 Task: Look for space in Amos, Canada from 1st August, 2023 to 5th August, 2023 for 3 adults, 1 child in price range Rs.13000 to Rs.20000. Place can be entire place with 2 bedrooms having 3 beds and 2 bathrooms. Property type can be house, flat, guest house. Booking option can be shelf check-in. Required host language is English.
Action: Mouse moved to (396, 88)
Screenshot: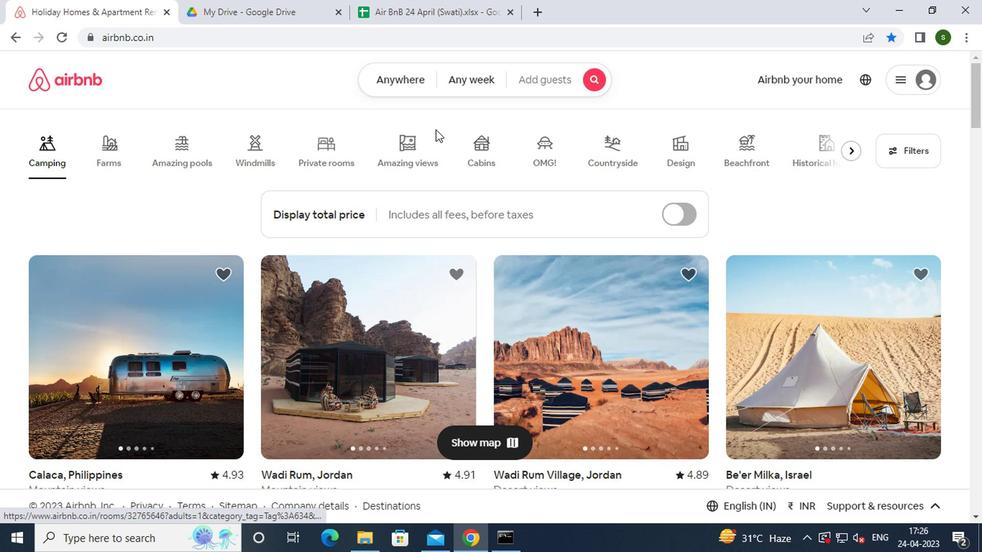 
Action: Mouse pressed left at (396, 88)
Screenshot: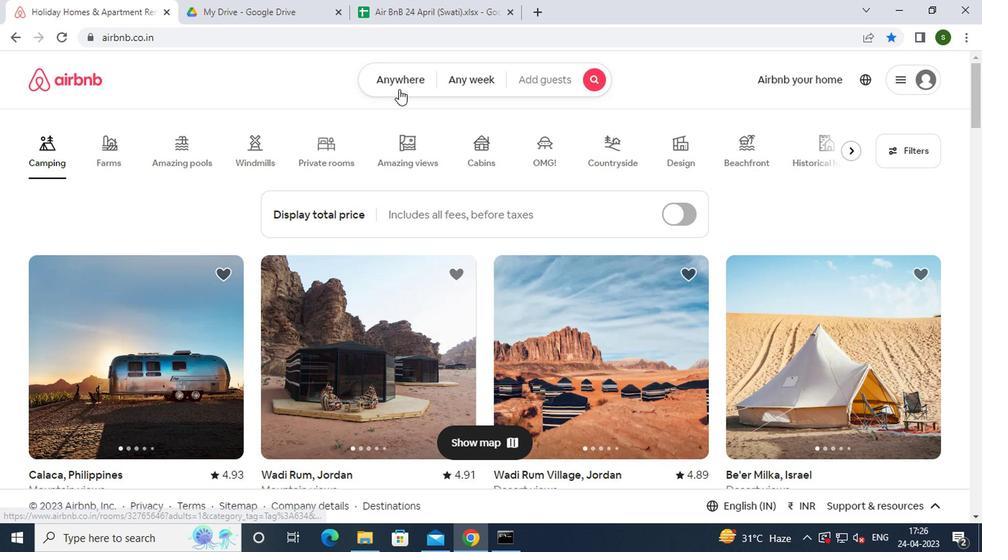 
Action: Mouse moved to (286, 134)
Screenshot: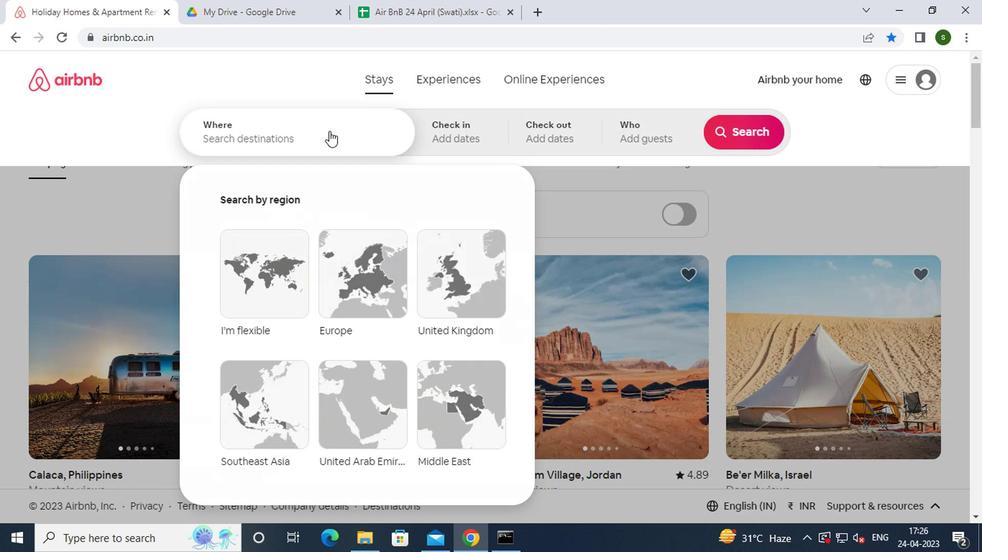 
Action: Mouse pressed left at (286, 134)
Screenshot: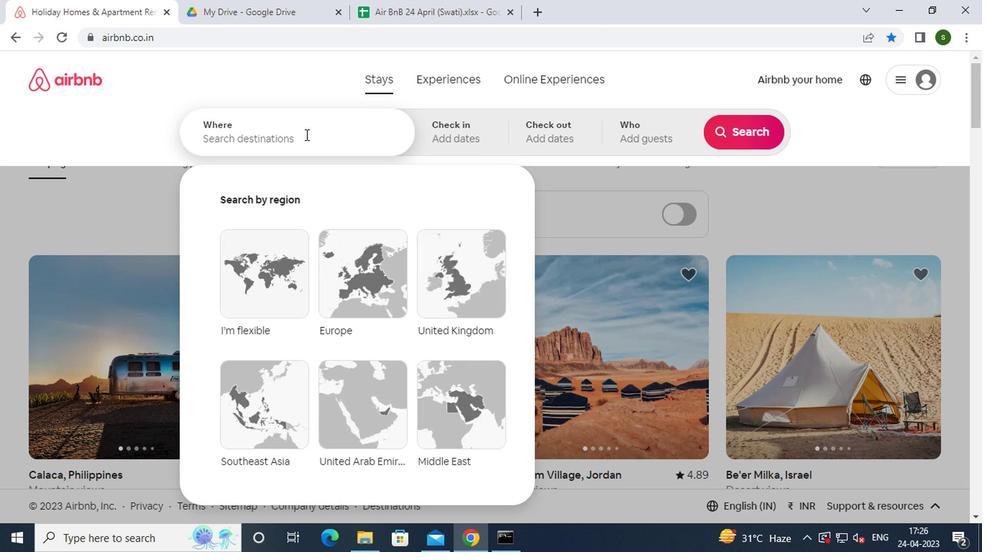 
Action: Key pressed a<Key.caps_lock>mos,<Key.space><Key.caps_lock>c<Key.caps_lock>anada<Key.enter>
Screenshot: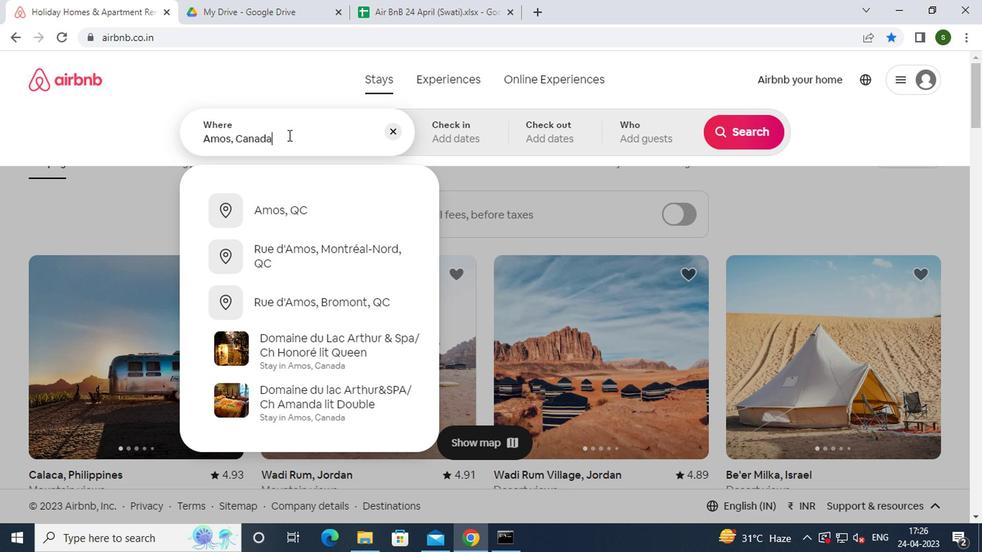 
Action: Mouse moved to (723, 246)
Screenshot: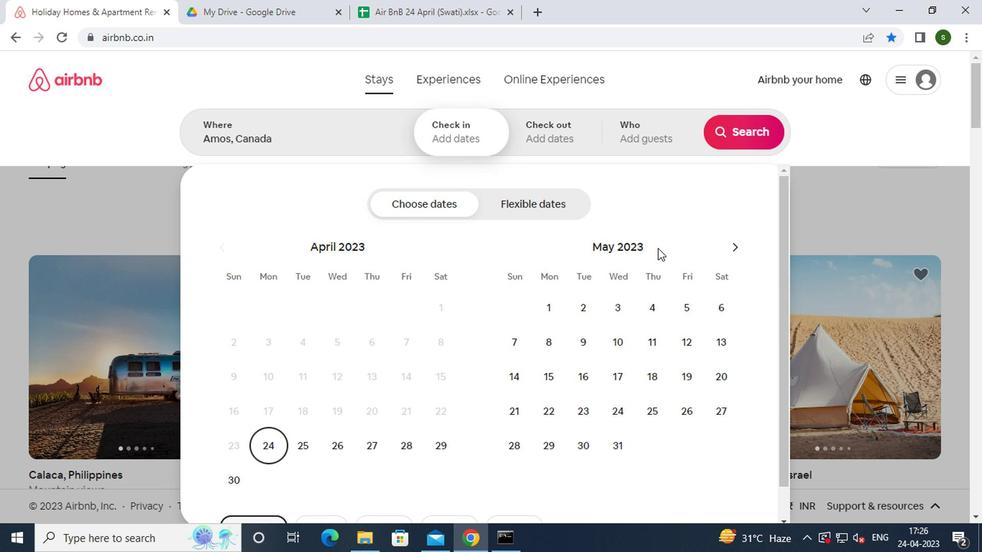 
Action: Mouse pressed left at (723, 246)
Screenshot: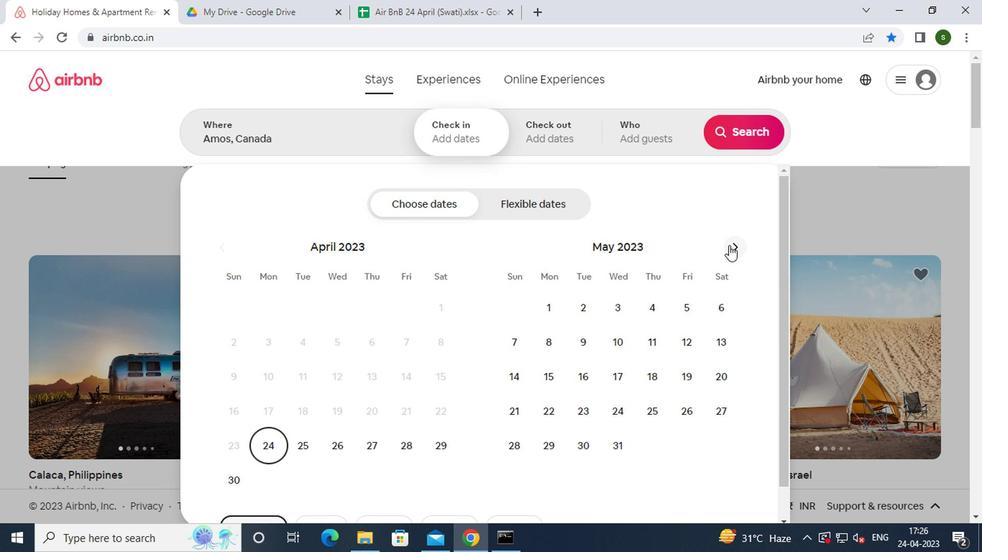 
Action: Mouse pressed left at (723, 246)
Screenshot: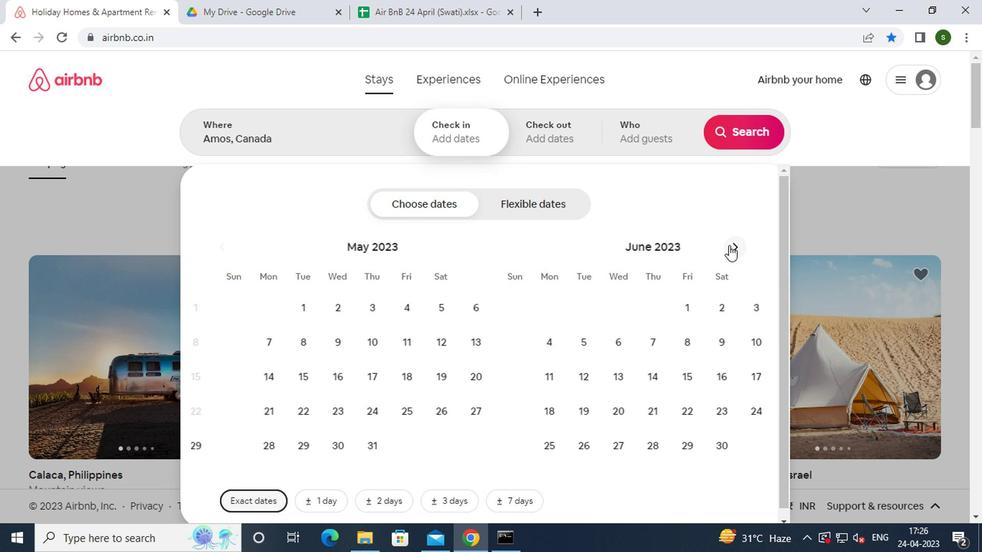 
Action: Mouse pressed left at (723, 246)
Screenshot: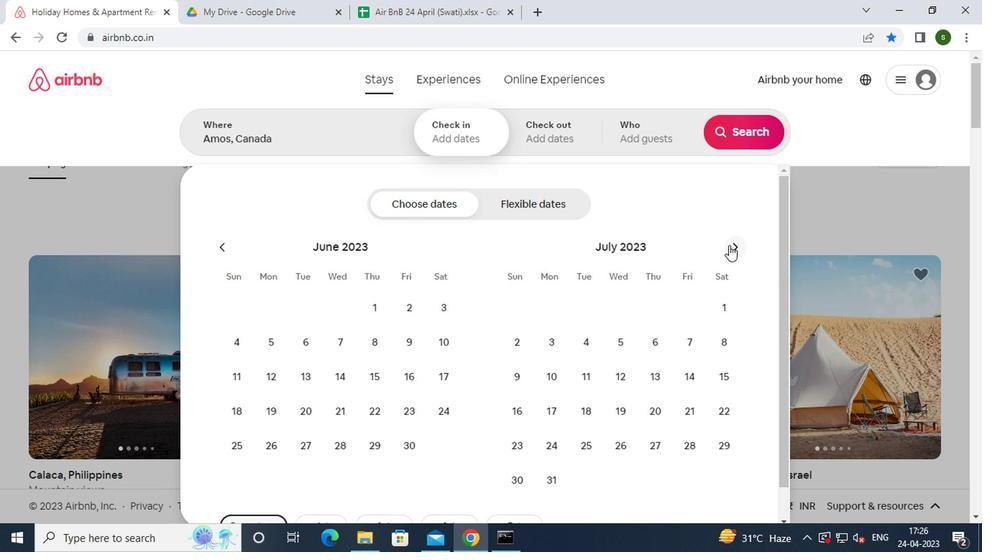 
Action: Mouse moved to (585, 315)
Screenshot: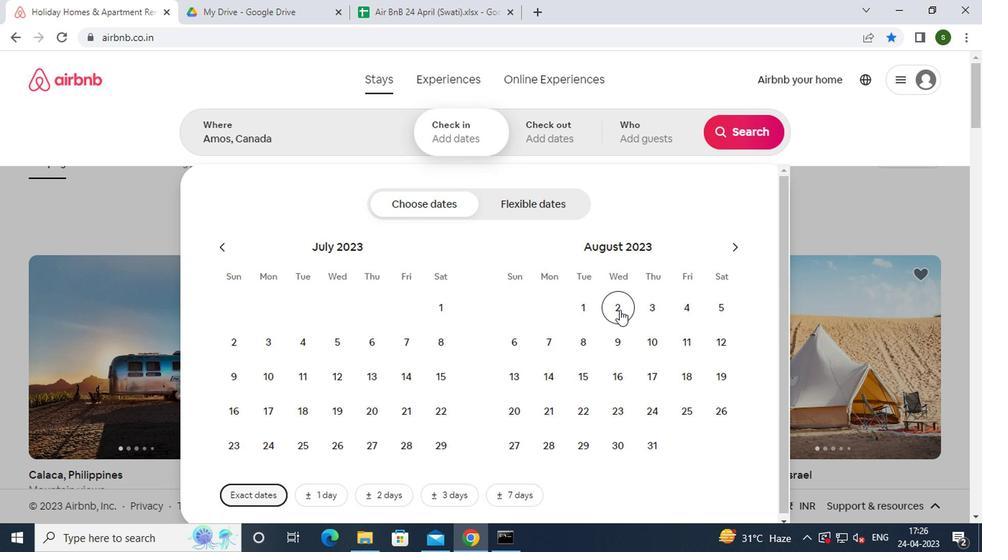 
Action: Mouse pressed left at (585, 315)
Screenshot: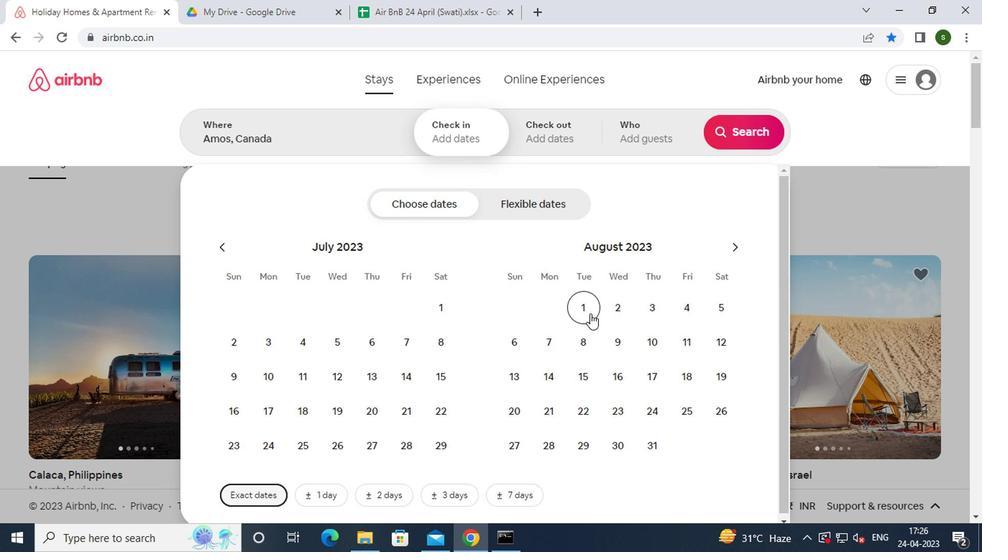 
Action: Mouse moved to (713, 317)
Screenshot: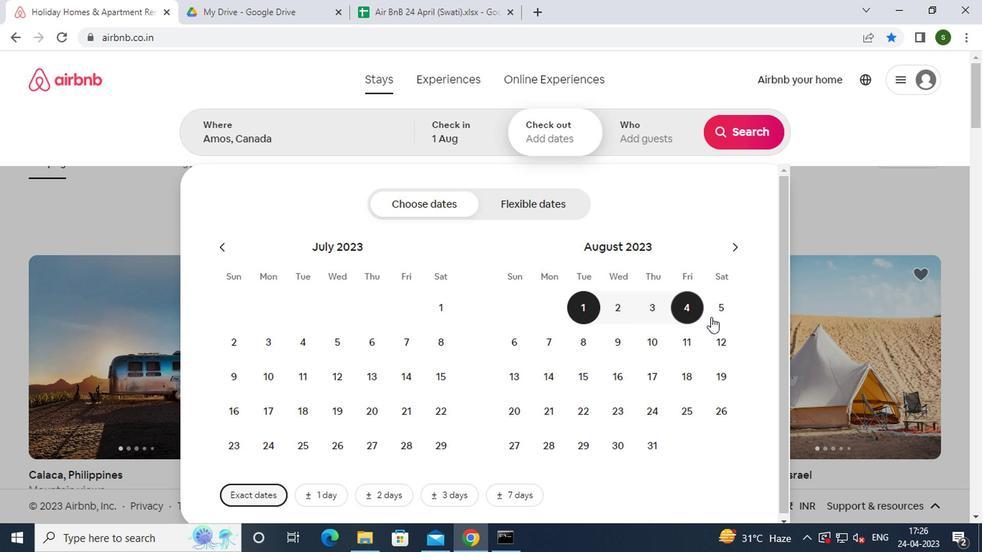 
Action: Mouse pressed left at (713, 317)
Screenshot: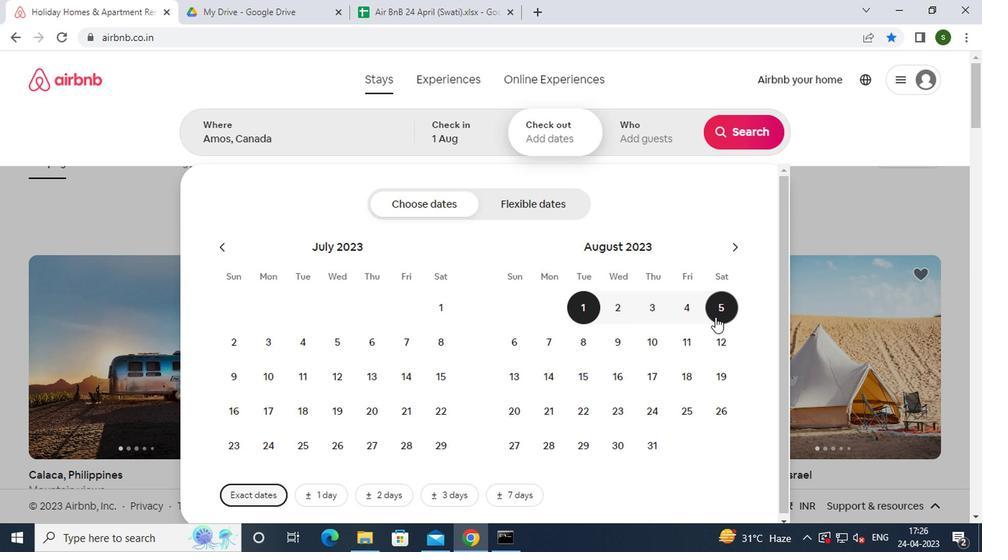 
Action: Mouse moved to (657, 126)
Screenshot: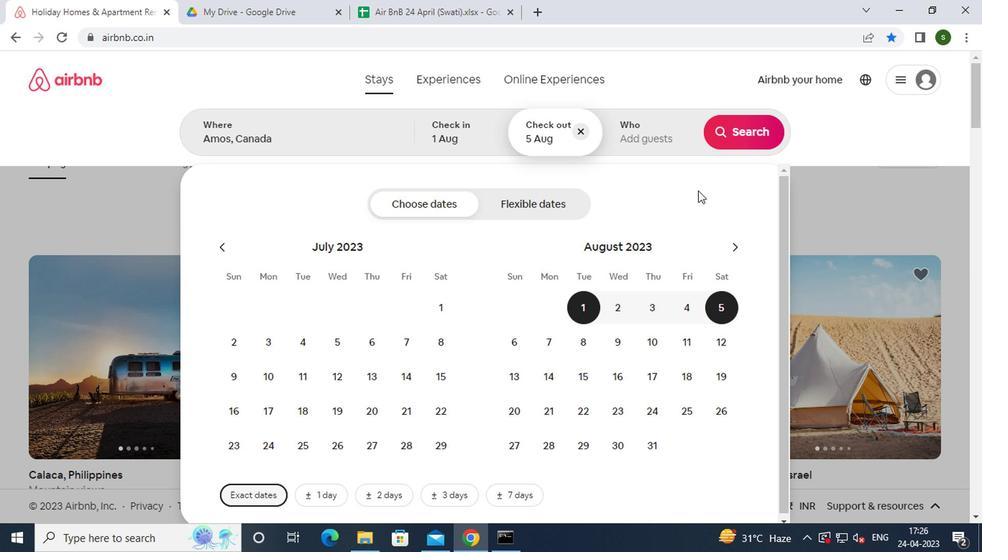 
Action: Mouse pressed left at (657, 126)
Screenshot: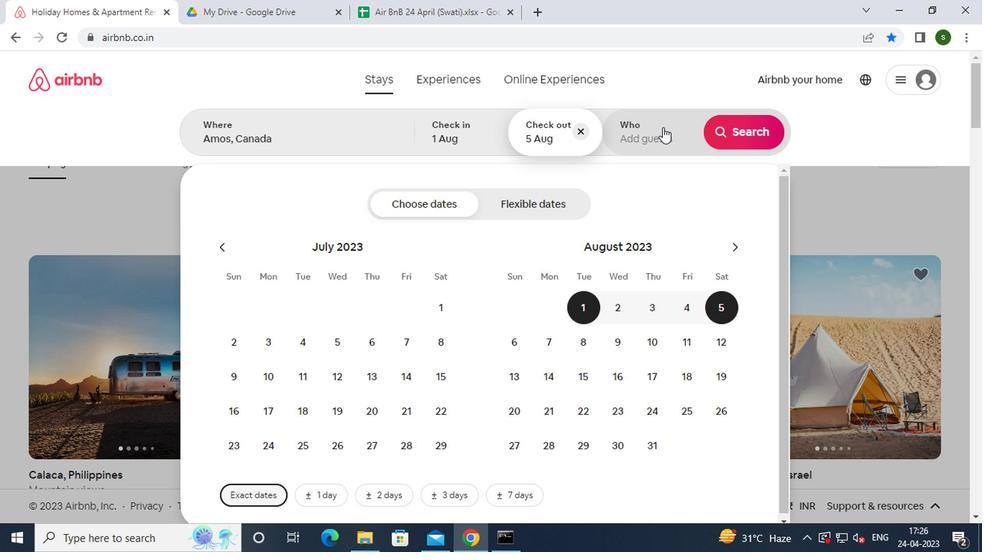 
Action: Mouse moved to (746, 204)
Screenshot: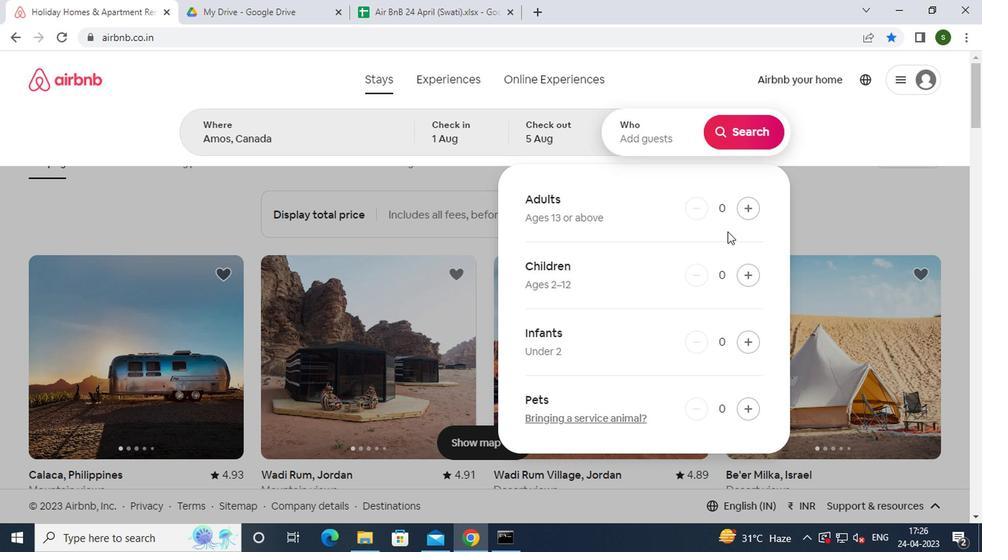 
Action: Mouse pressed left at (746, 204)
Screenshot: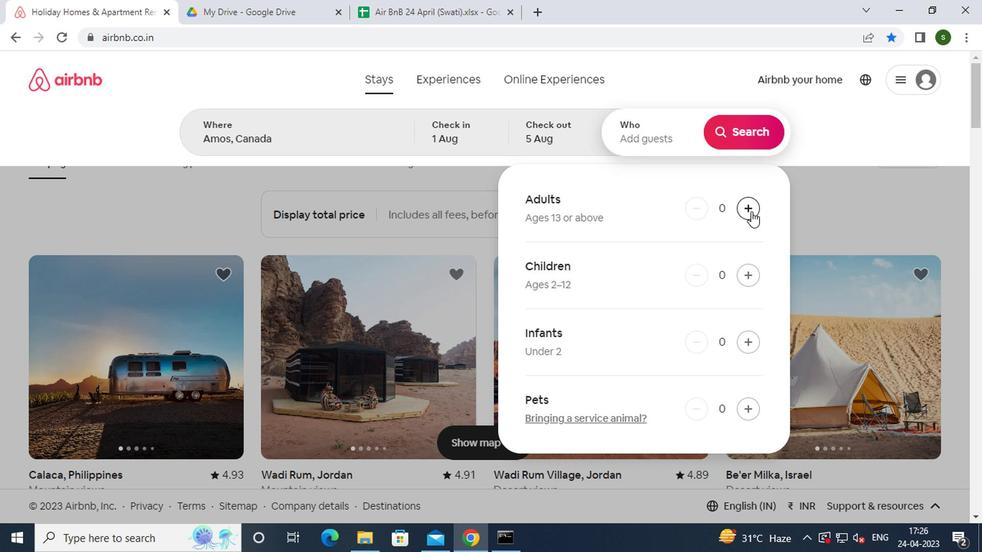 
Action: Mouse pressed left at (746, 204)
Screenshot: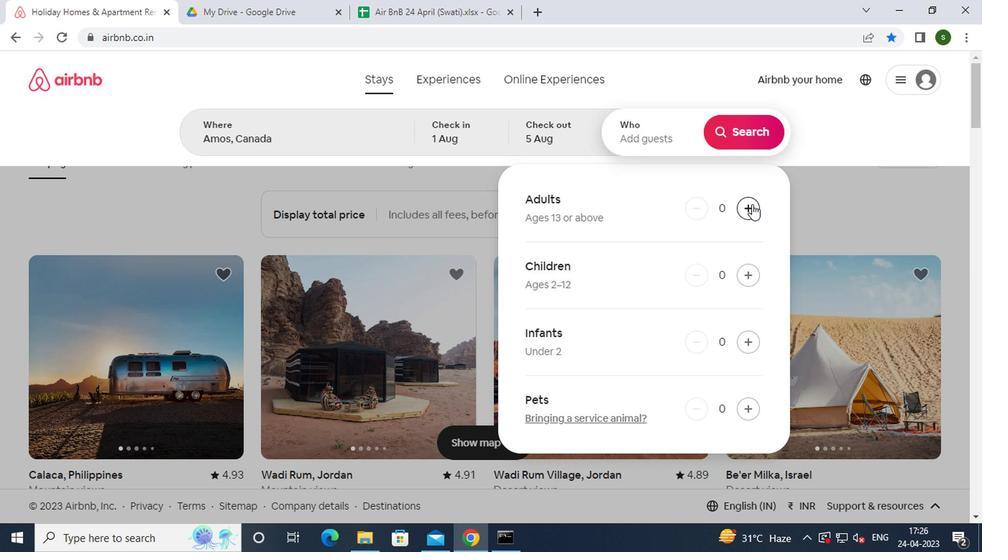 
Action: Mouse pressed left at (746, 204)
Screenshot: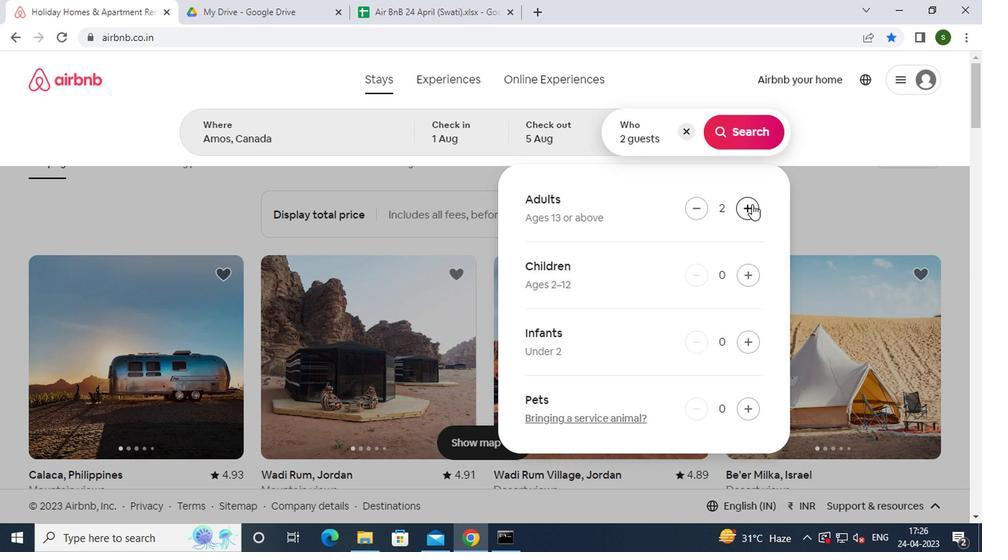 
Action: Mouse moved to (741, 277)
Screenshot: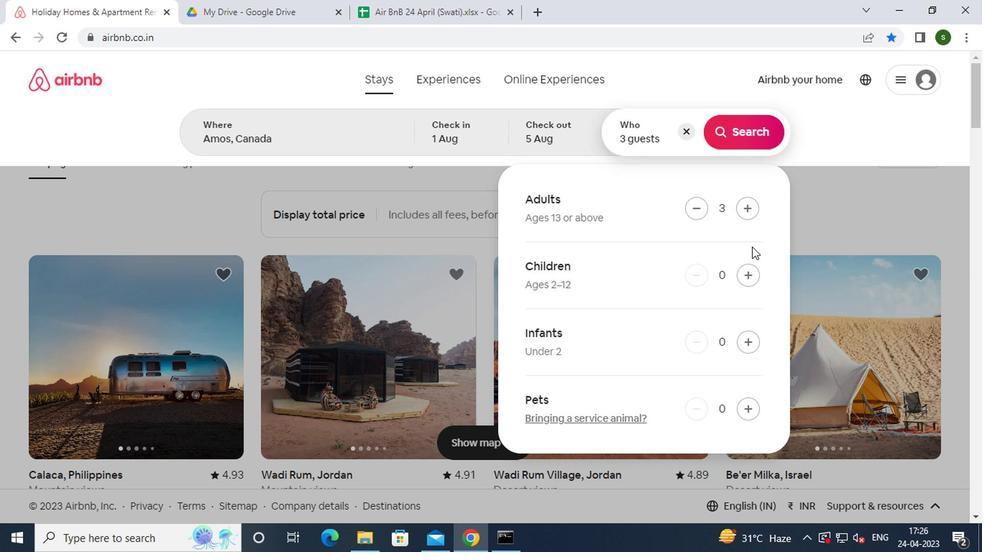 
Action: Mouse pressed left at (741, 277)
Screenshot: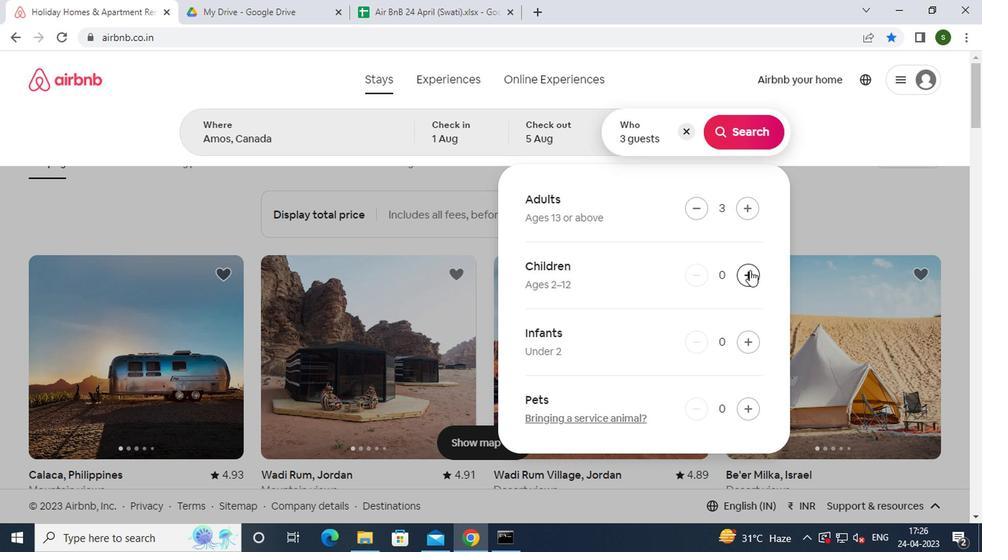 
Action: Mouse moved to (744, 138)
Screenshot: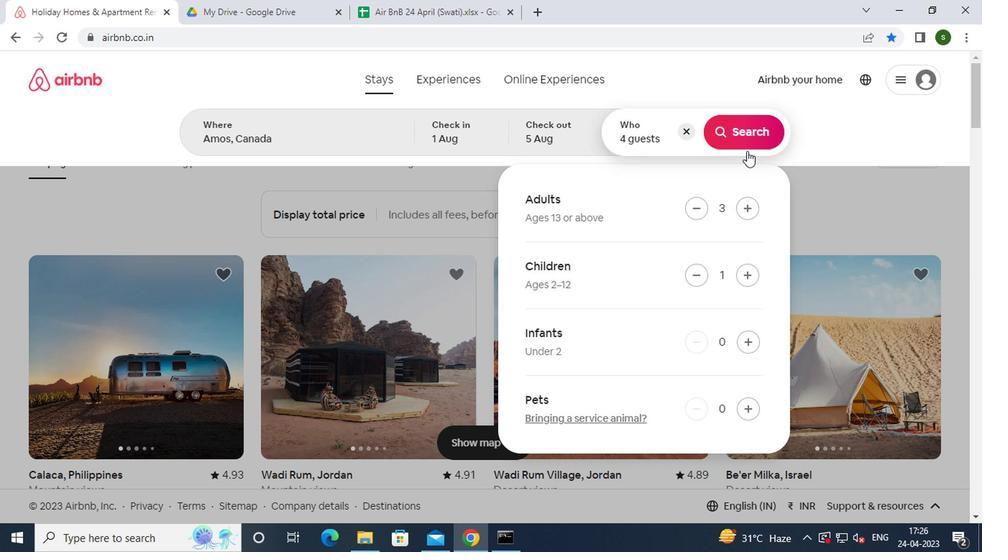 
Action: Mouse pressed left at (744, 138)
Screenshot: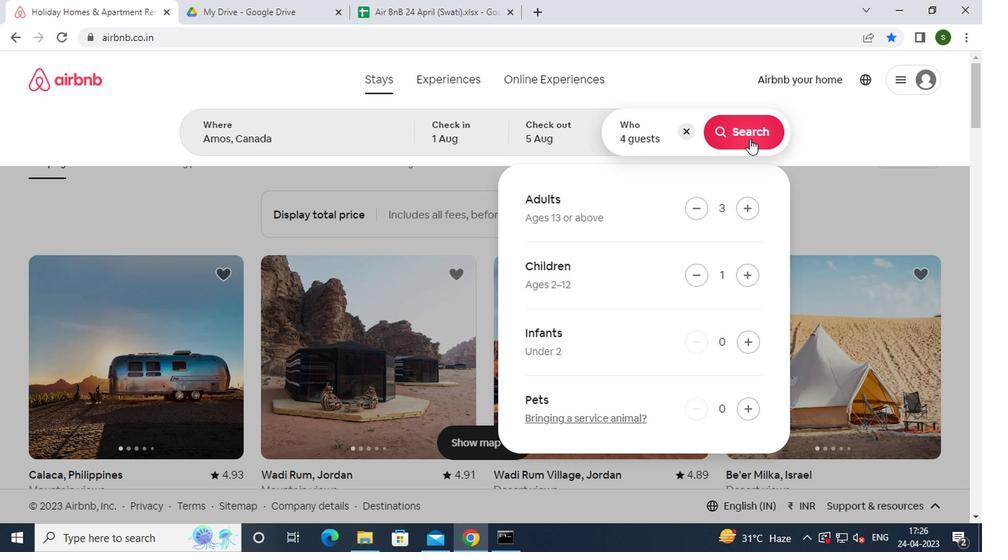 
Action: Mouse moved to (916, 132)
Screenshot: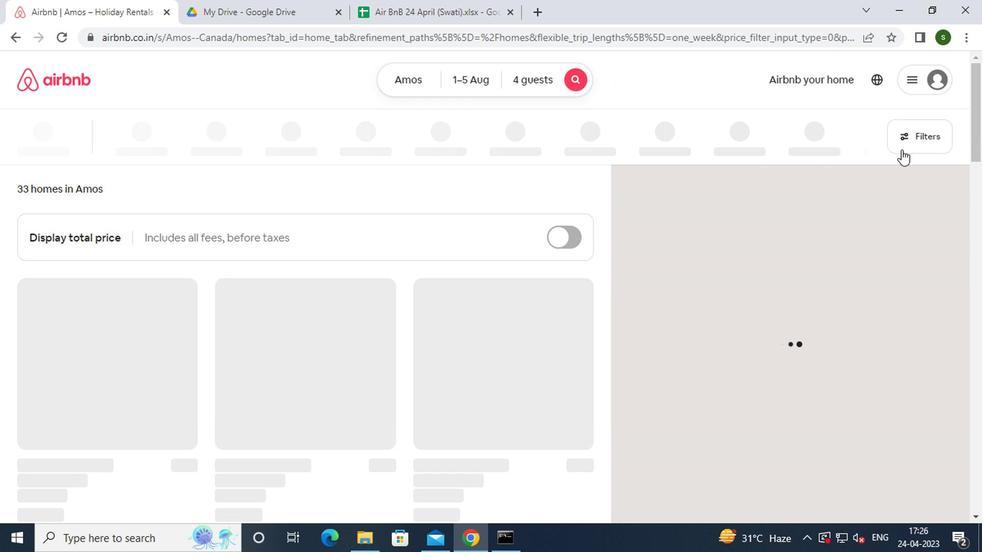 
Action: Mouse pressed left at (916, 132)
Screenshot: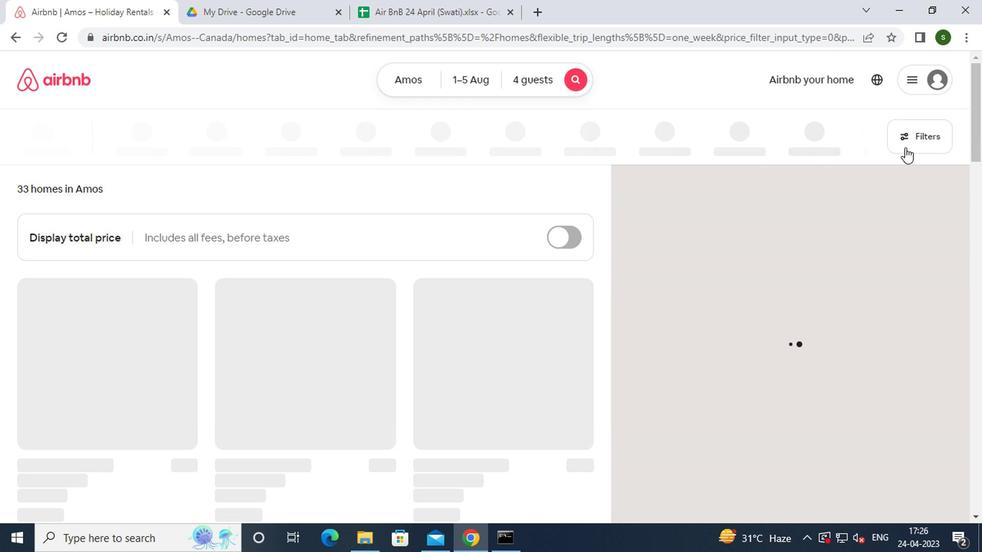 
Action: Mouse moved to (387, 315)
Screenshot: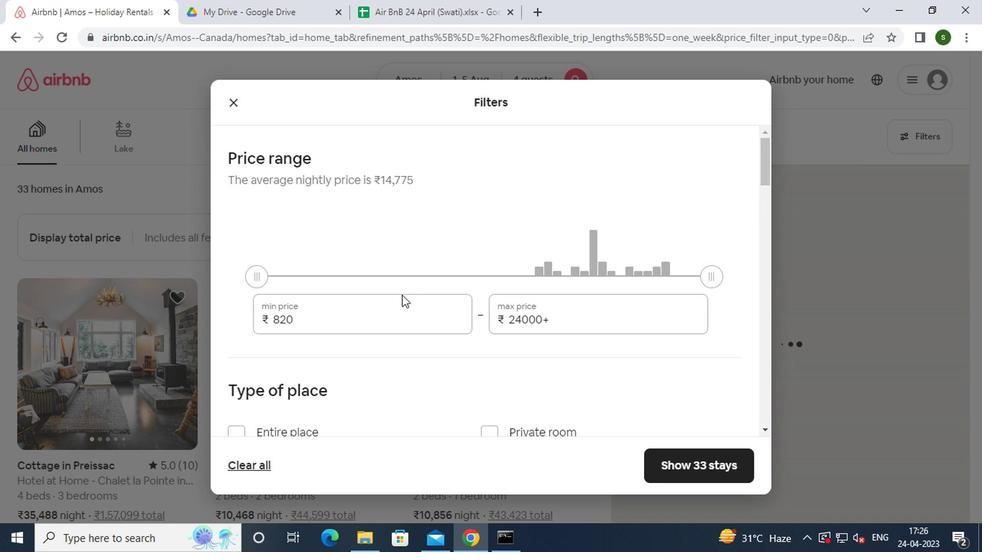 
Action: Mouse pressed left at (387, 315)
Screenshot: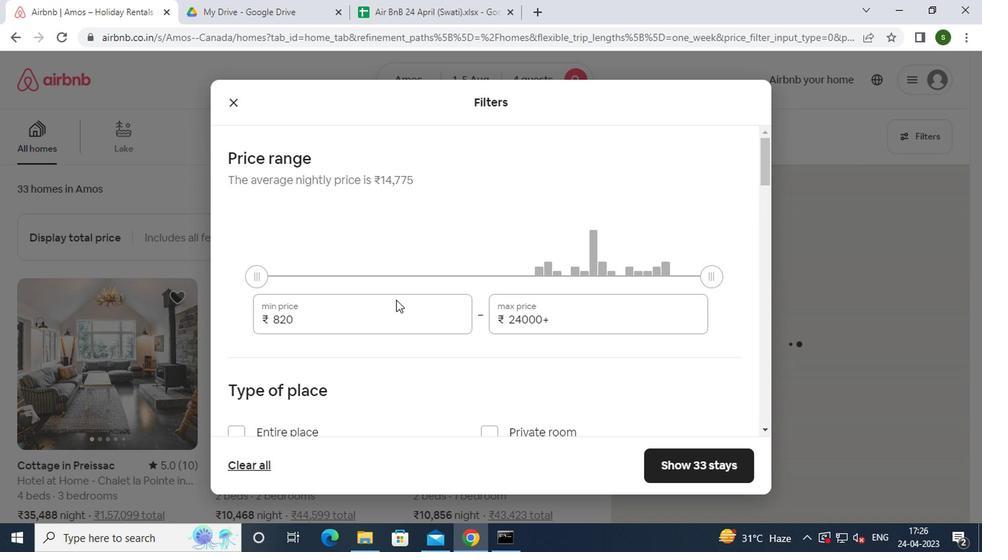 
Action: Key pressed <Key.backspace><Key.backspace><Key.backspace><Key.backspace><Key.backspace><Key.backspace><Key.backspace>13000
Screenshot: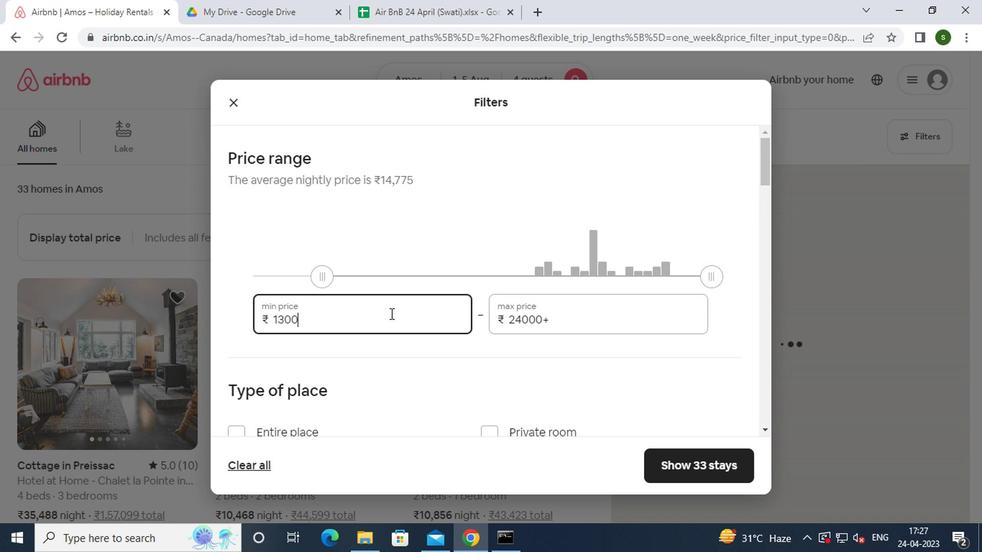 
Action: Mouse moved to (551, 326)
Screenshot: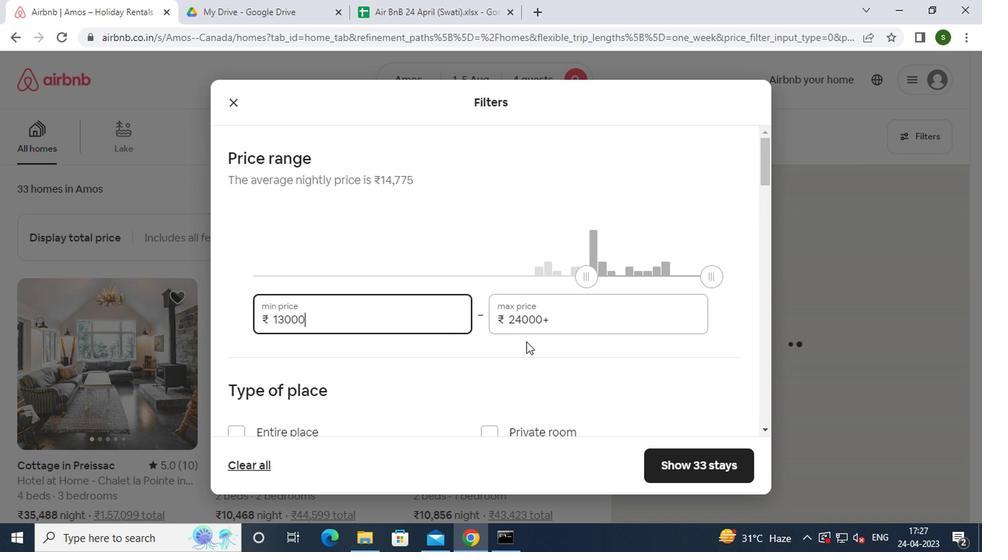 
Action: Mouse pressed left at (551, 326)
Screenshot: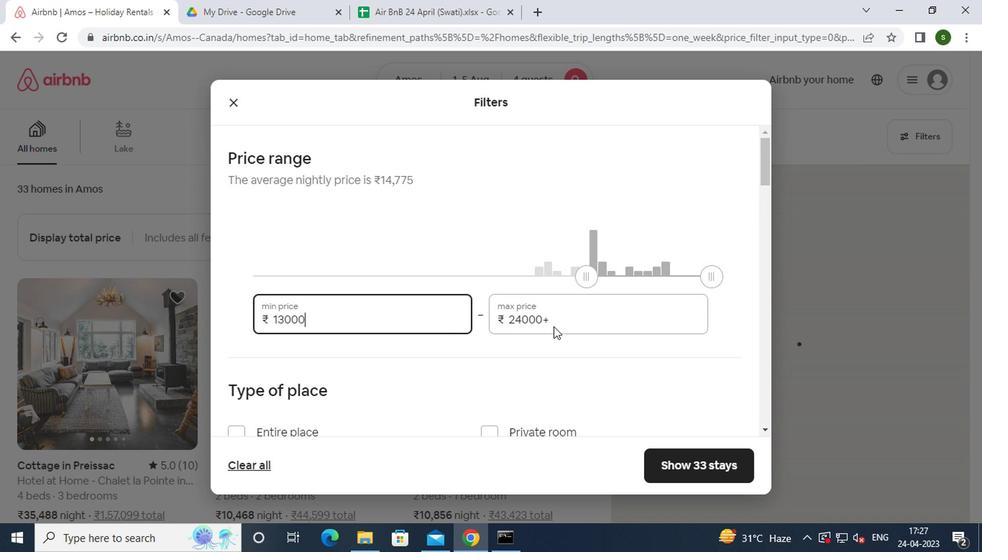 
Action: Mouse moved to (552, 325)
Screenshot: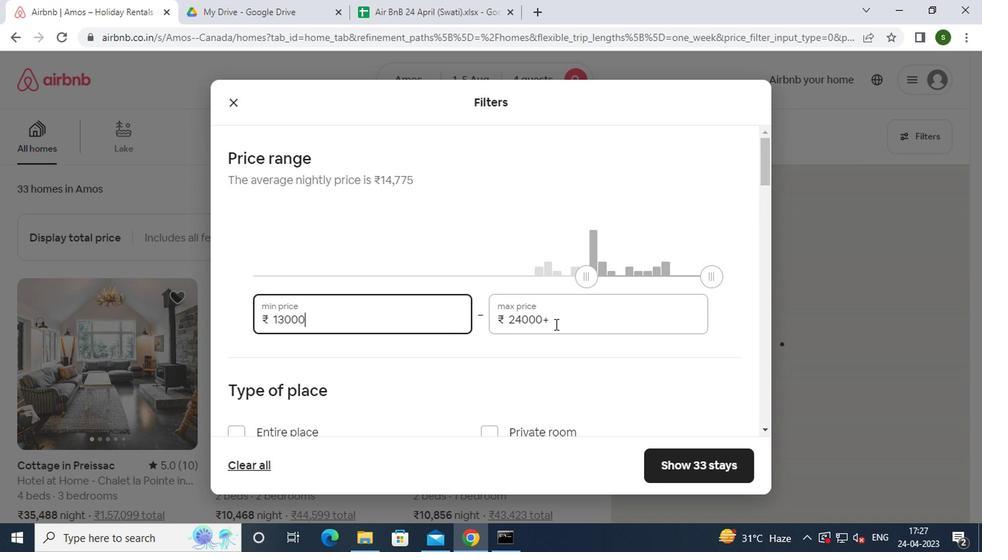 
Action: Key pressed <Key.backspace><Key.backspace><Key.backspace><Key.backspace><Key.backspace><Key.backspace><Key.backspace><Key.backspace><Key.backspace><Key.backspace><Key.backspace><Key.backspace><Key.backspace><Key.backspace>20000
Screenshot: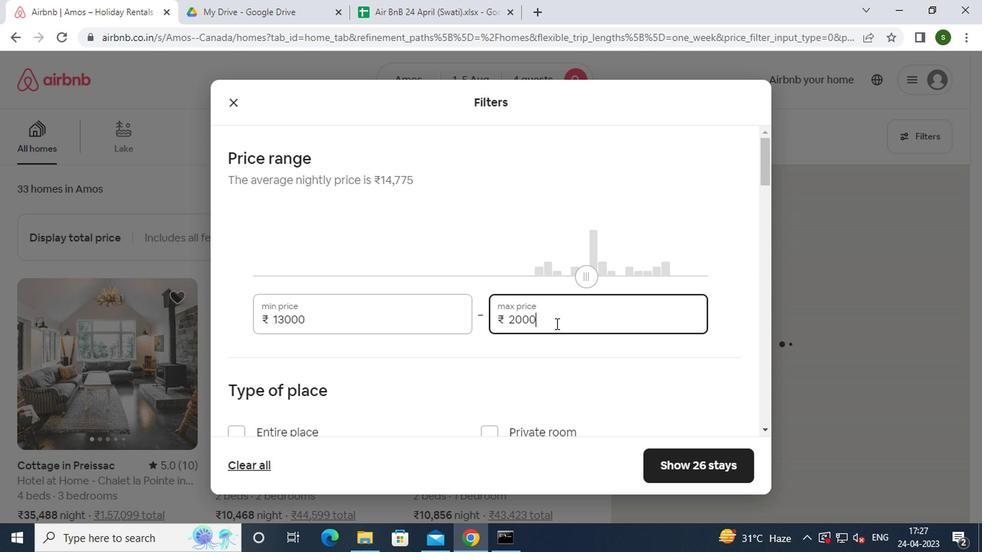 
Action: Mouse moved to (508, 341)
Screenshot: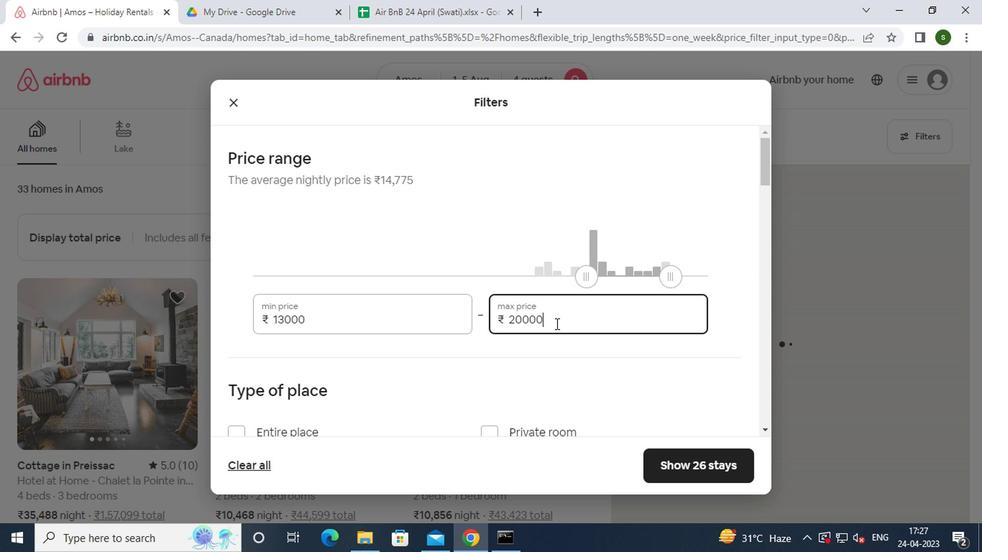 
Action: Mouse scrolled (508, 340) with delta (0, 0)
Screenshot: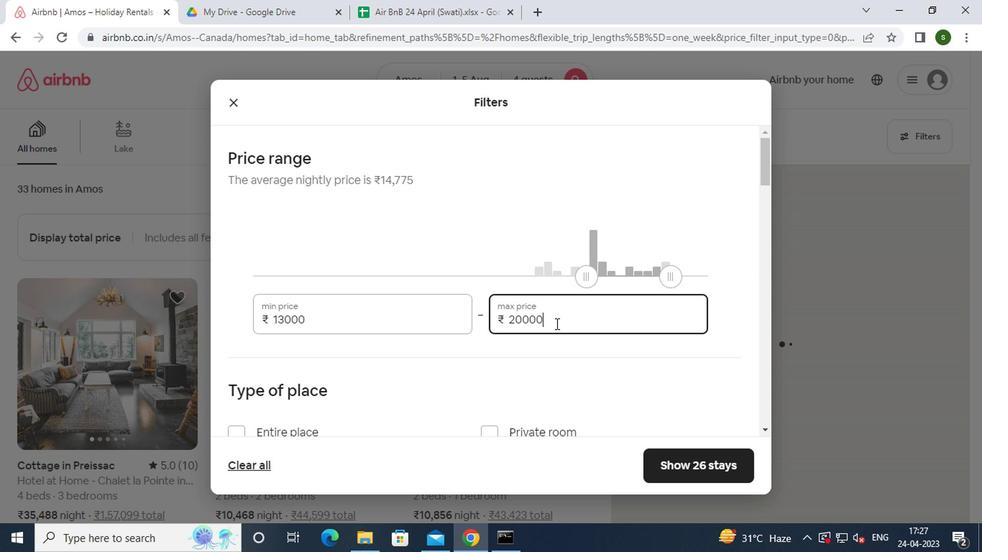 
Action: Mouse scrolled (508, 340) with delta (0, 0)
Screenshot: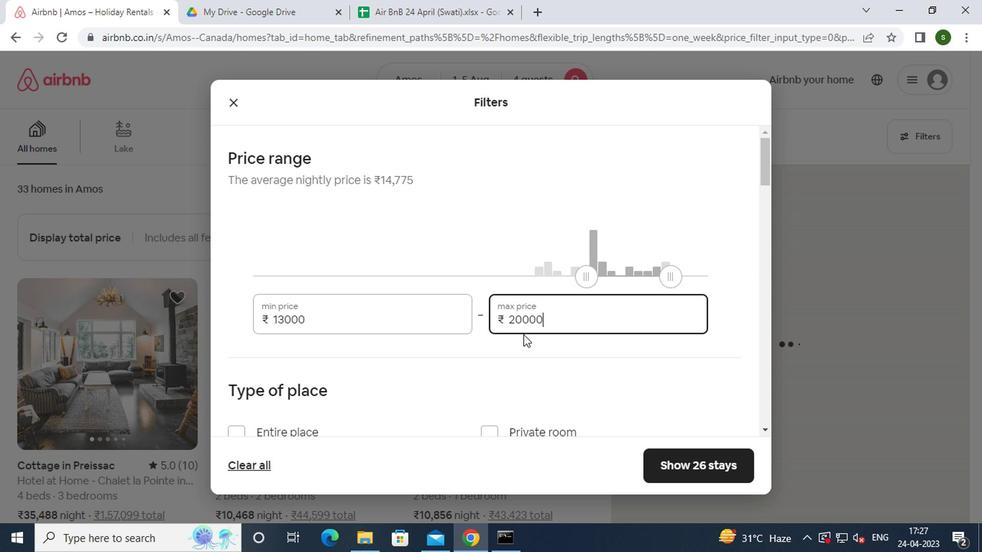 
Action: Mouse moved to (273, 299)
Screenshot: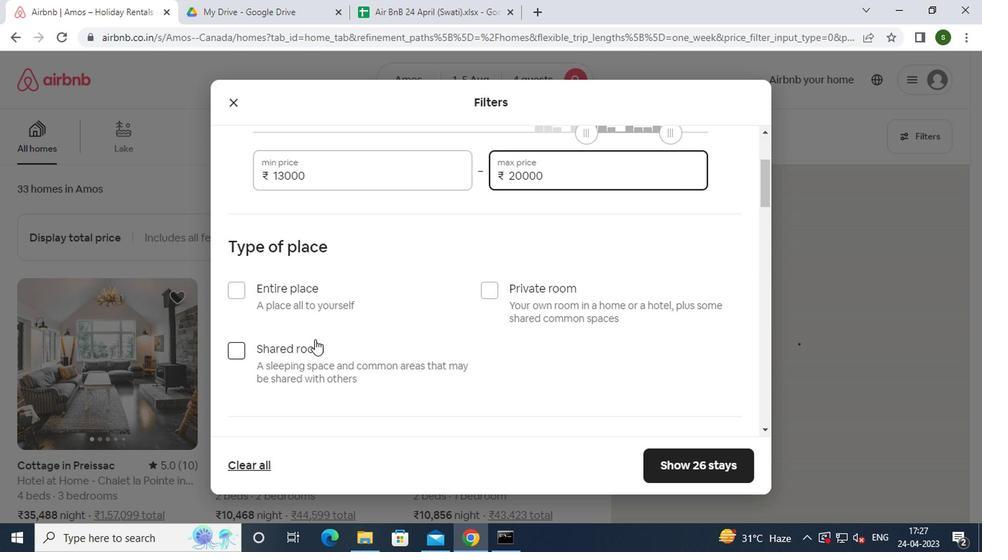 
Action: Mouse pressed left at (273, 299)
Screenshot: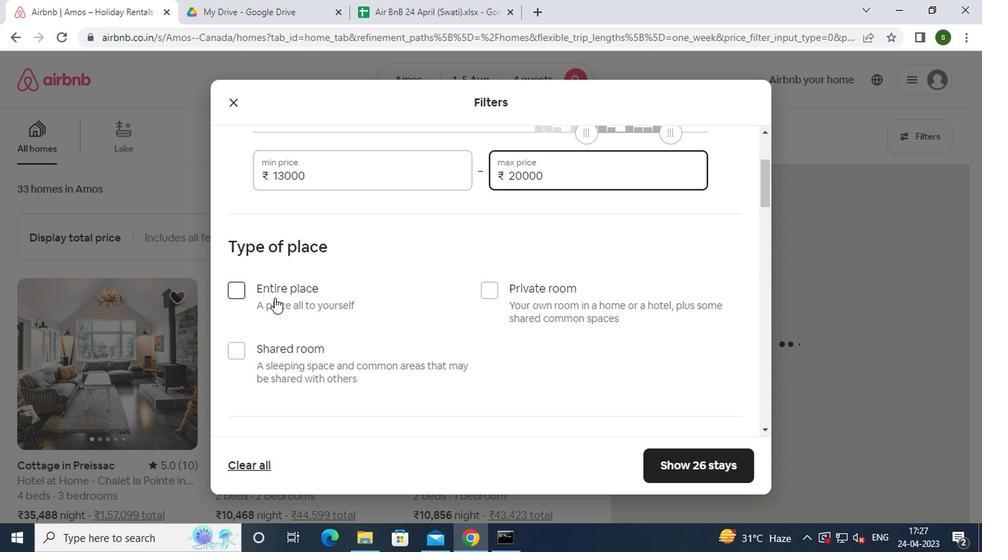 
Action: Mouse moved to (352, 298)
Screenshot: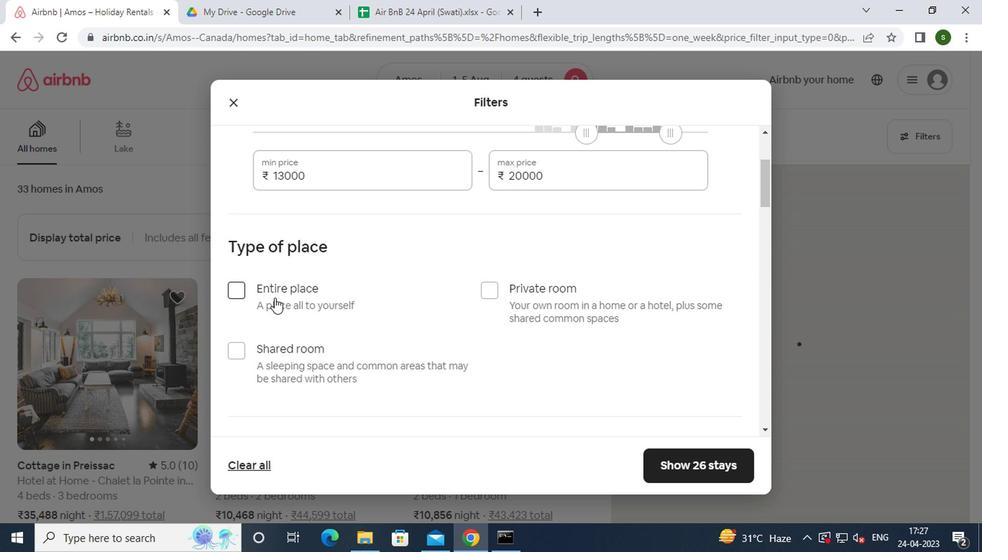 
Action: Mouse scrolled (352, 297) with delta (0, -1)
Screenshot: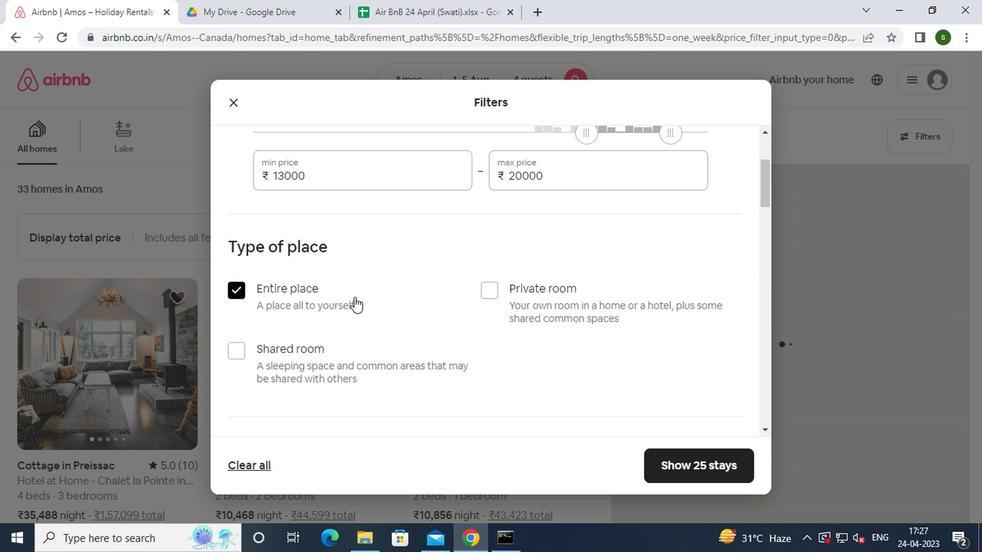 
Action: Mouse scrolled (352, 297) with delta (0, -1)
Screenshot: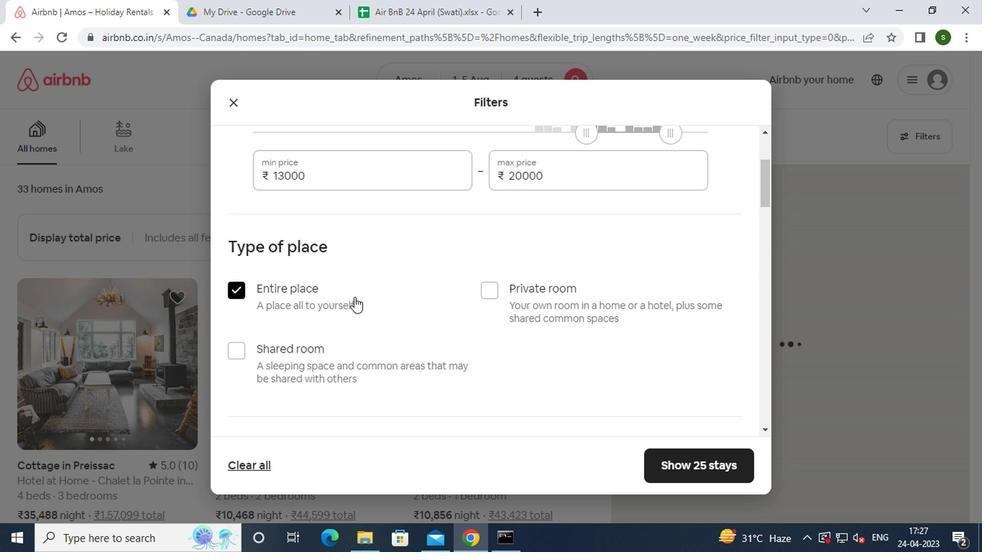 
Action: Mouse scrolled (352, 297) with delta (0, -1)
Screenshot: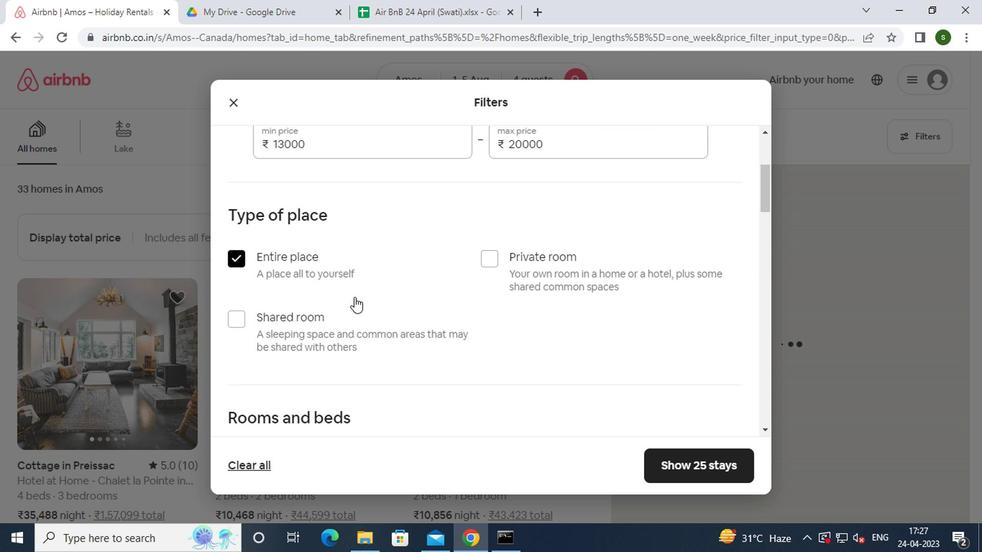 
Action: Mouse moved to (369, 305)
Screenshot: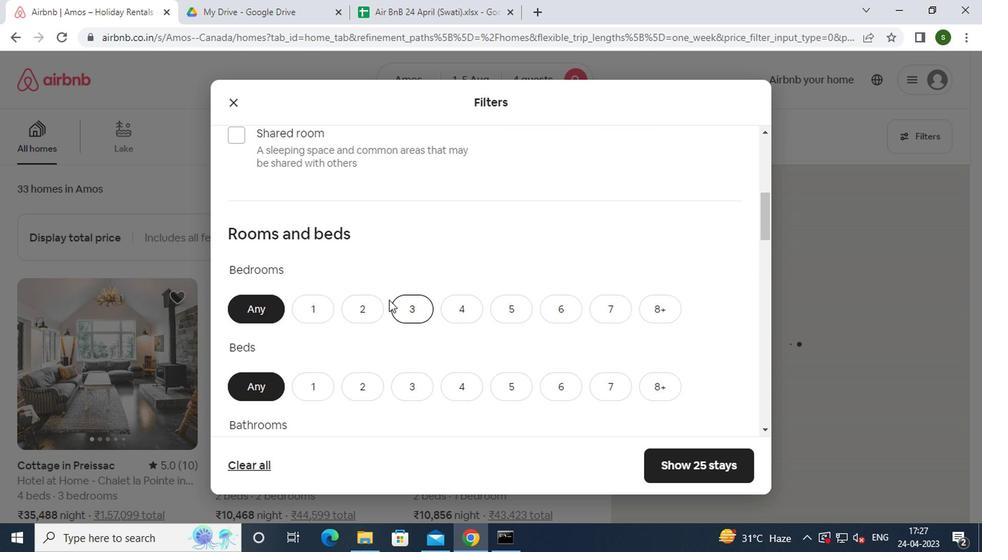 
Action: Mouse pressed left at (369, 305)
Screenshot: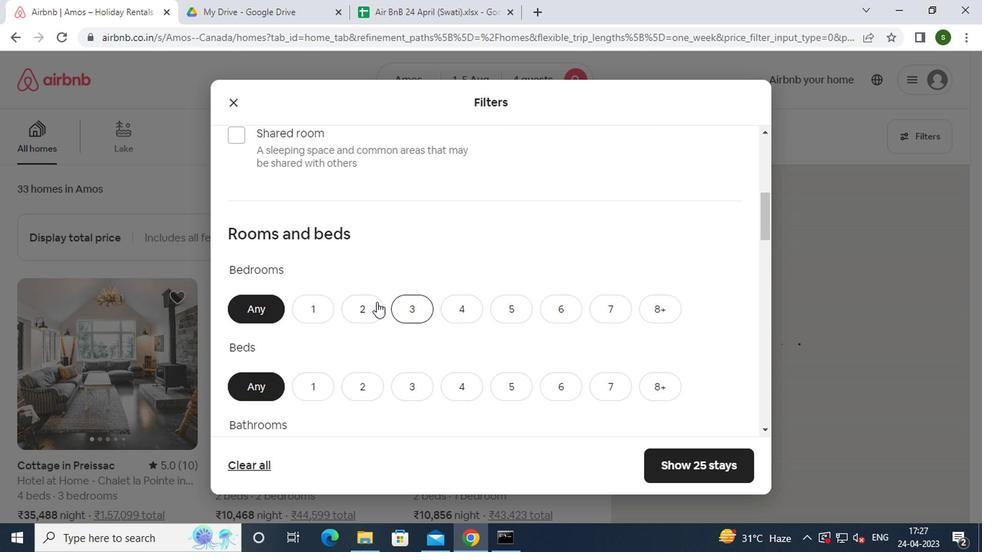 
Action: Mouse moved to (402, 389)
Screenshot: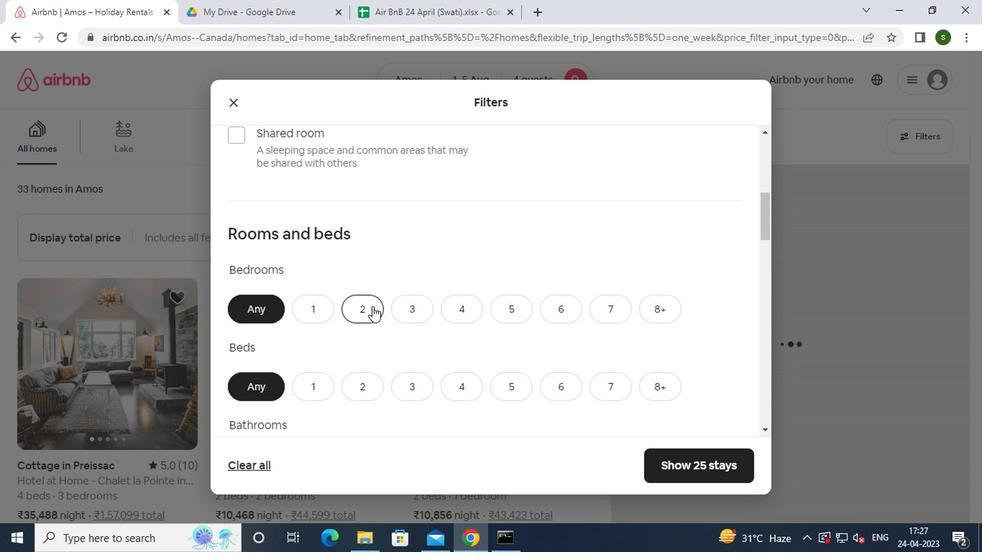 
Action: Mouse pressed left at (402, 389)
Screenshot: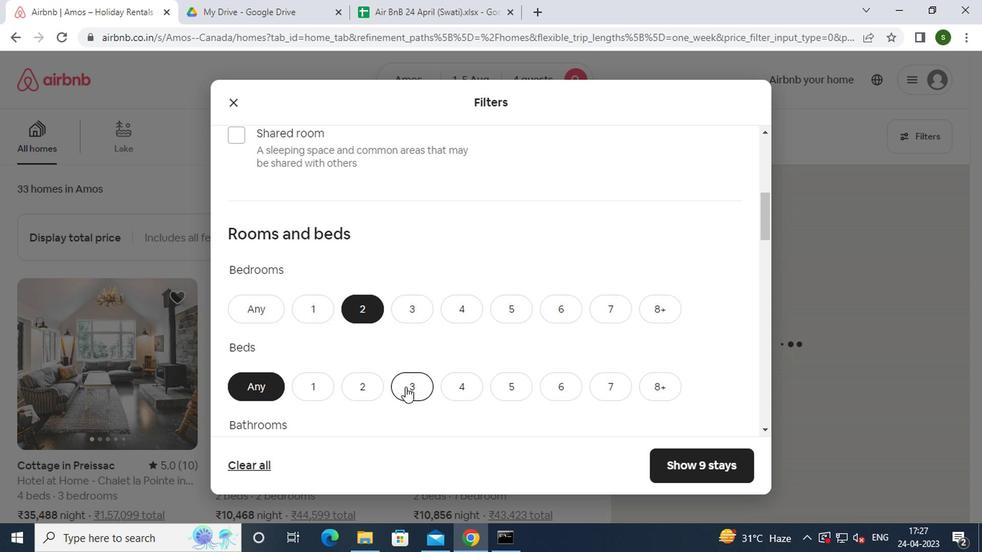 
Action: Mouse scrolled (402, 388) with delta (0, 0)
Screenshot: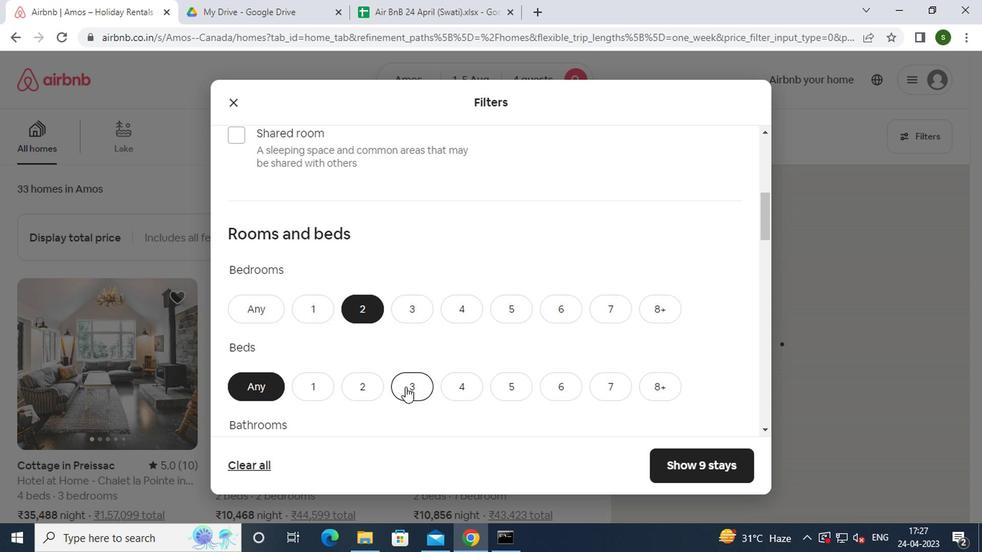 
Action: Mouse scrolled (402, 388) with delta (0, 0)
Screenshot: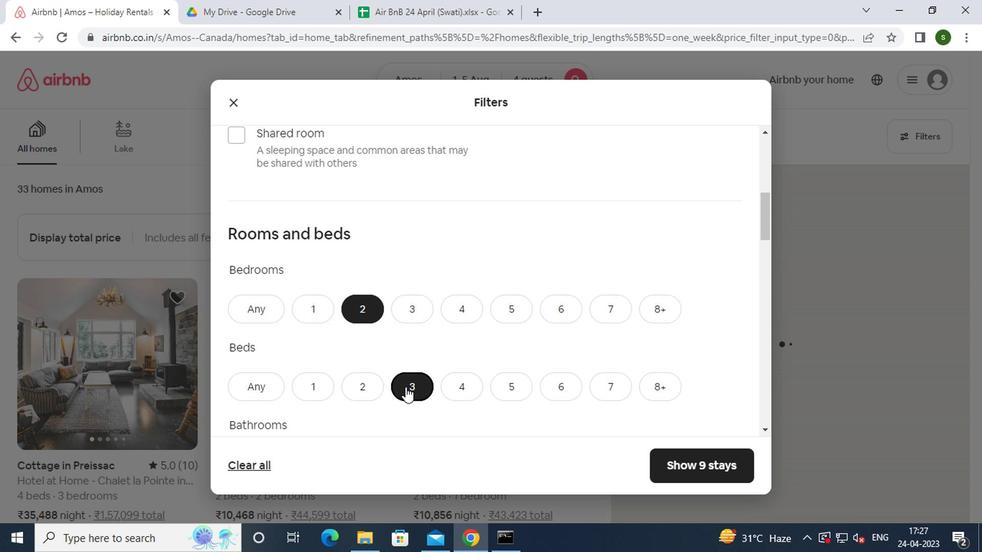 
Action: Mouse moved to (358, 323)
Screenshot: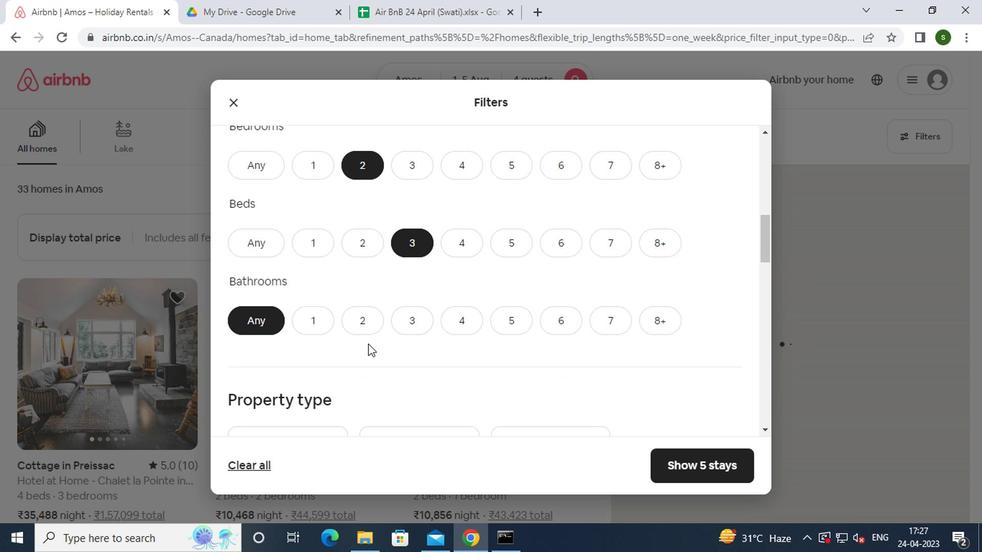 
Action: Mouse pressed left at (358, 323)
Screenshot: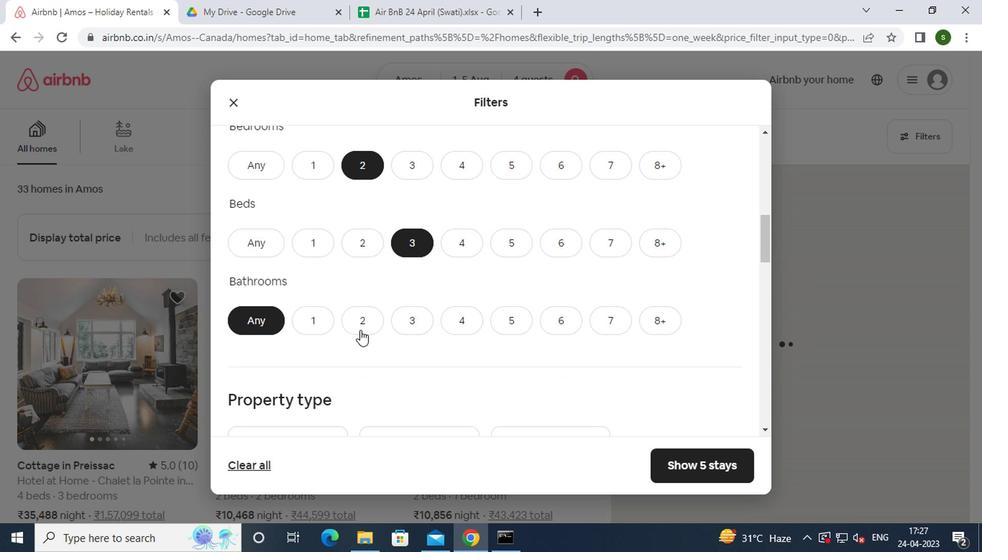 
Action: Mouse moved to (445, 299)
Screenshot: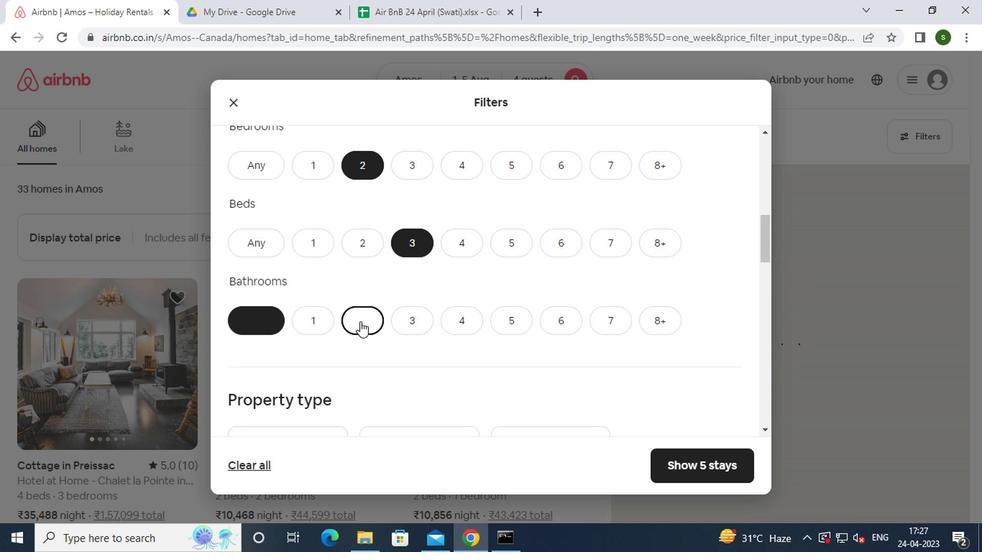 
Action: Mouse scrolled (445, 299) with delta (0, 0)
Screenshot: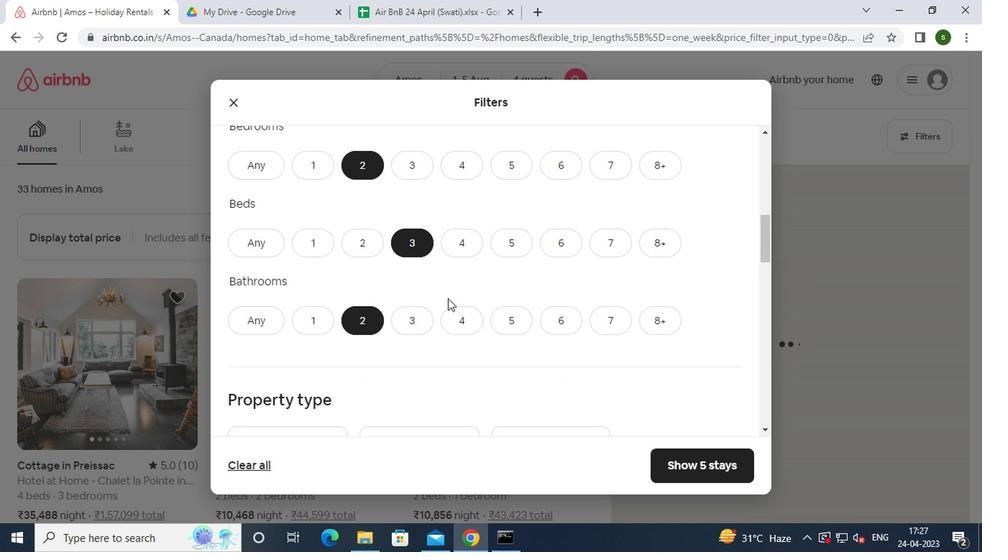 
Action: Mouse scrolled (445, 299) with delta (0, 0)
Screenshot: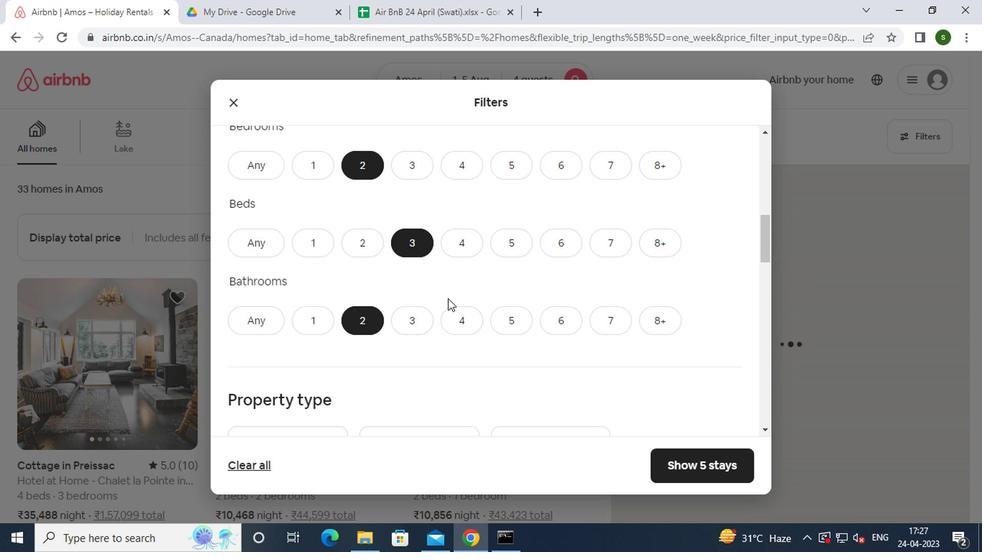 
Action: Mouse scrolled (445, 299) with delta (0, 0)
Screenshot: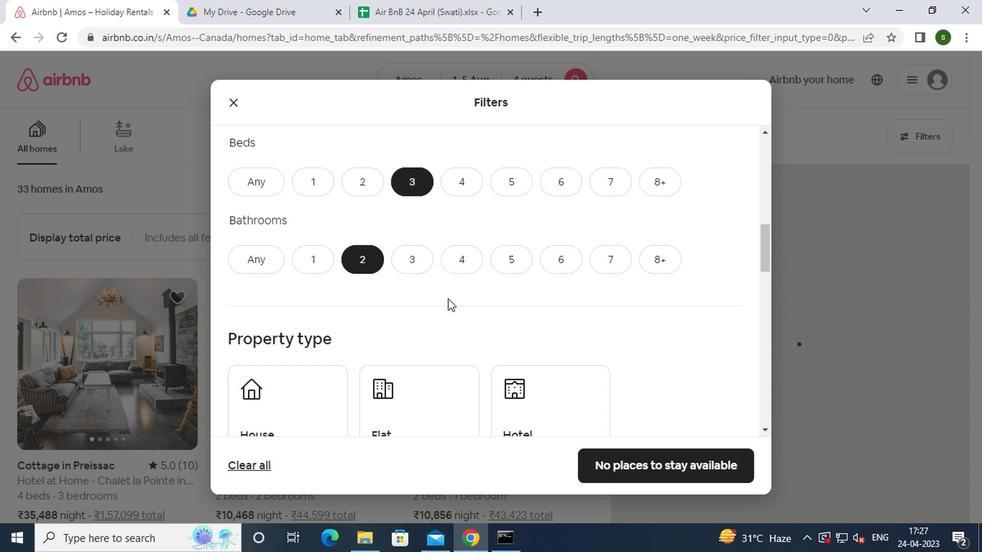 
Action: Mouse moved to (289, 261)
Screenshot: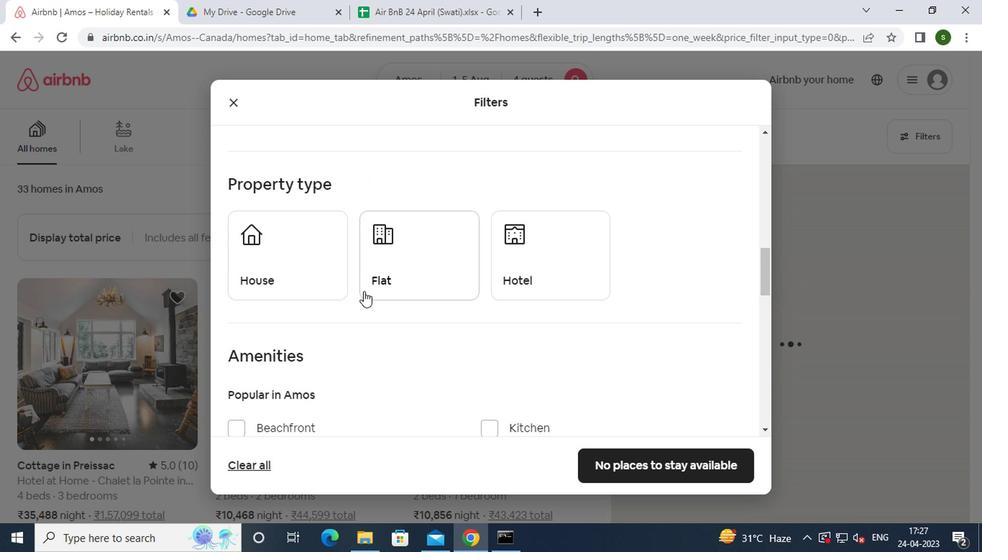 
Action: Mouse pressed left at (289, 261)
Screenshot: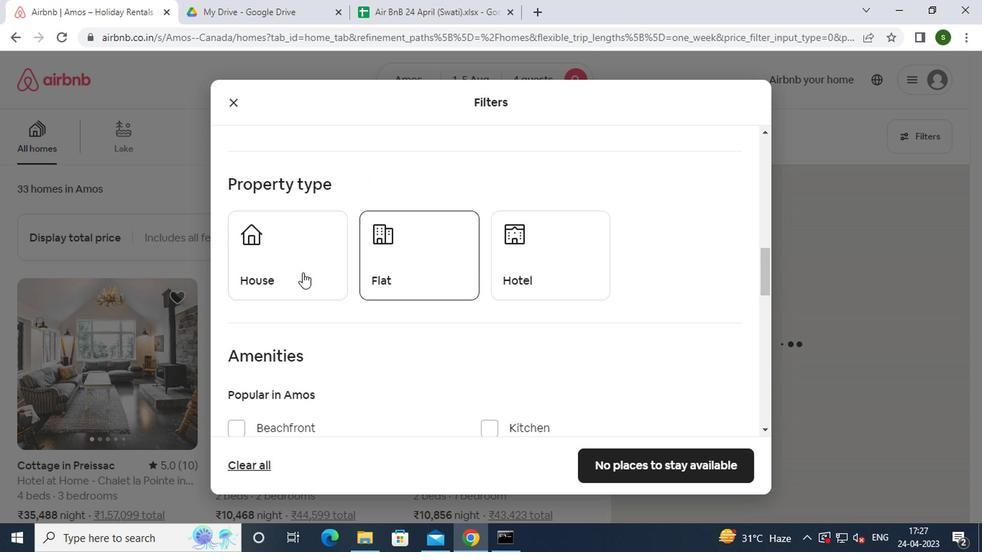 
Action: Mouse moved to (414, 275)
Screenshot: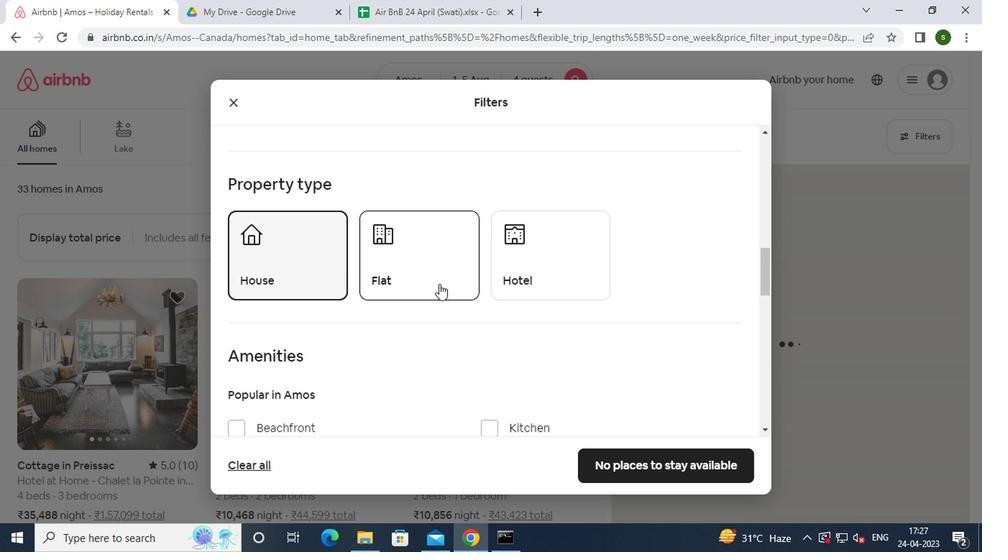 
Action: Mouse pressed left at (414, 275)
Screenshot: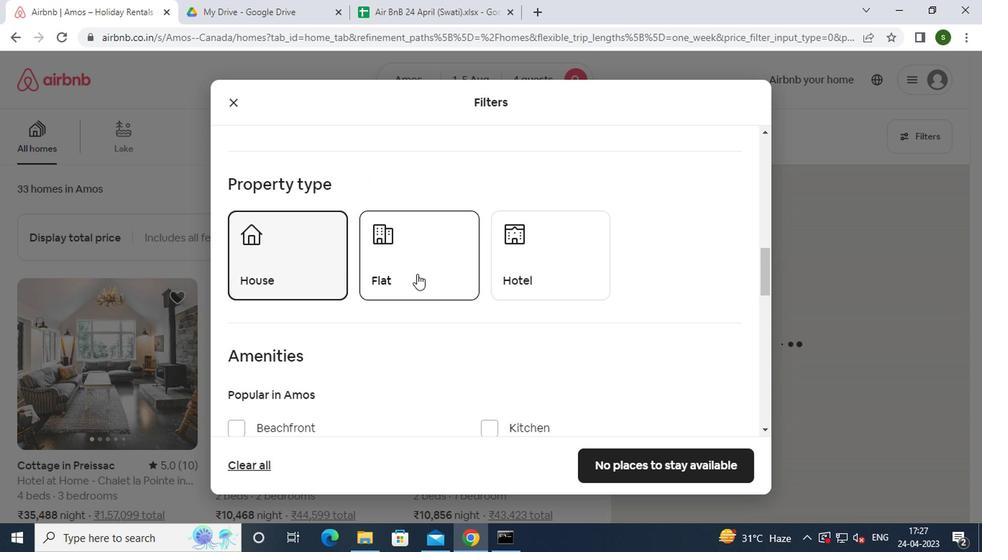 
Action: Mouse moved to (487, 262)
Screenshot: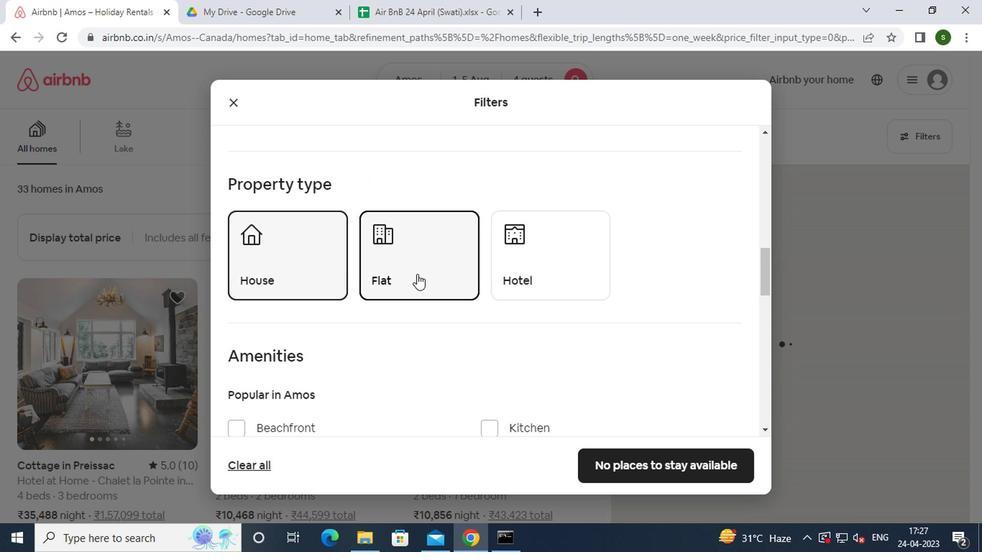 
Action: Mouse scrolled (487, 261) with delta (0, -1)
Screenshot: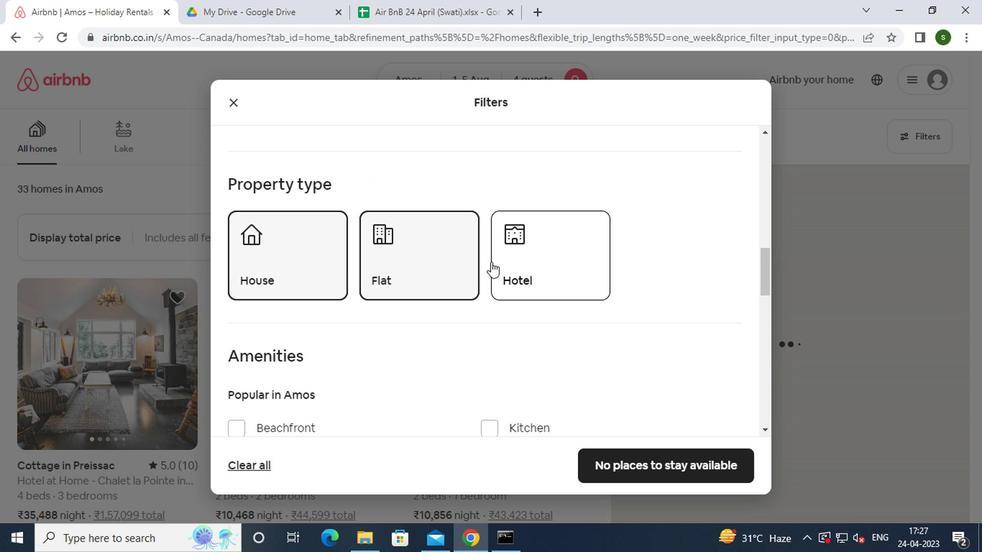 
Action: Mouse scrolled (487, 261) with delta (0, -1)
Screenshot: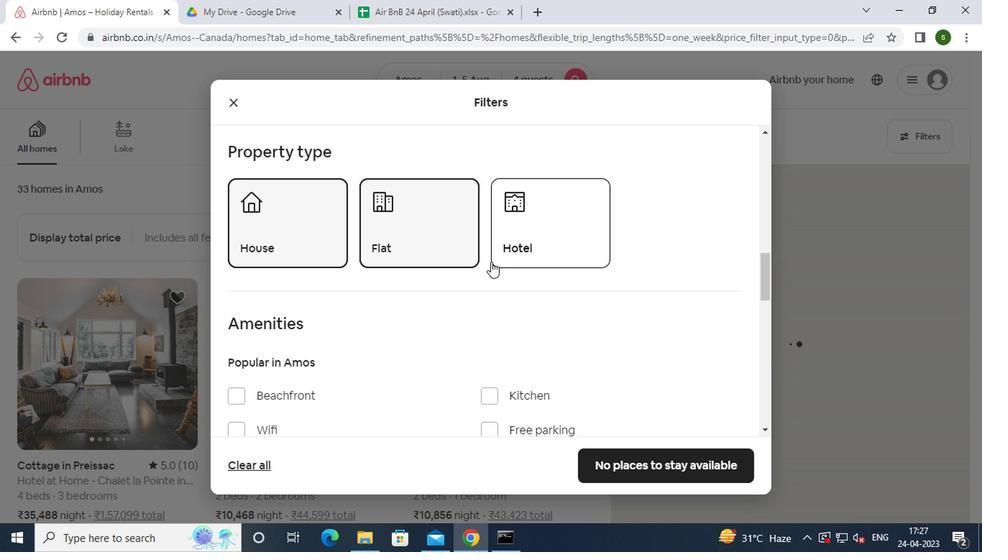 
Action: Mouse scrolled (487, 261) with delta (0, -1)
Screenshot: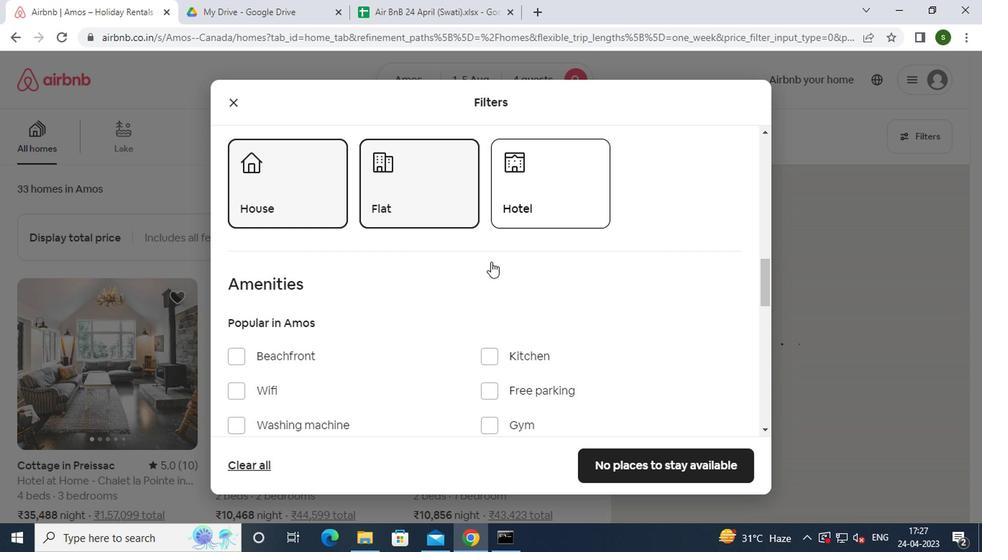 
Action: Mouse scrolled (487, 261) with delta (0, -1)
Screenshot: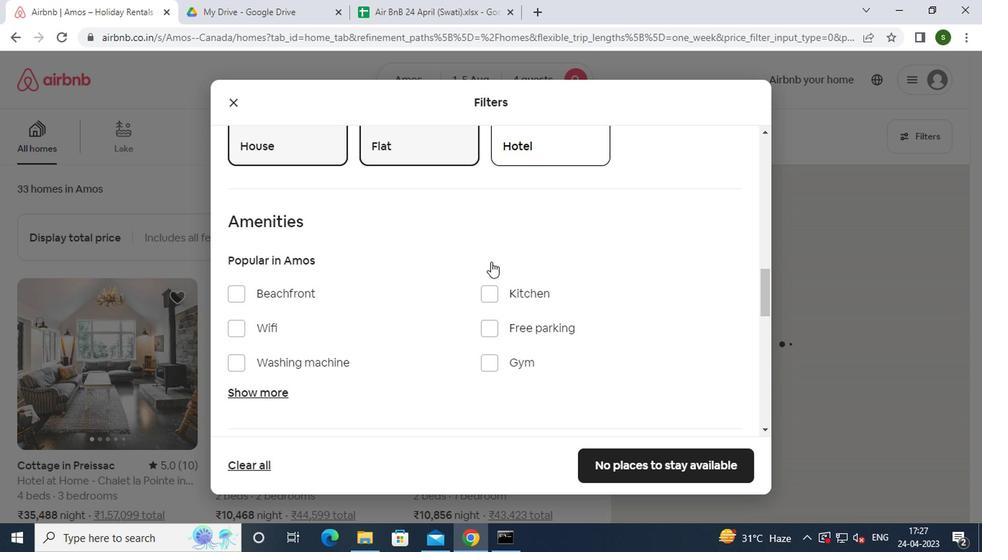 
Action: Mouse scrolled (487, 261) with delta (0, -1)
Screenshot: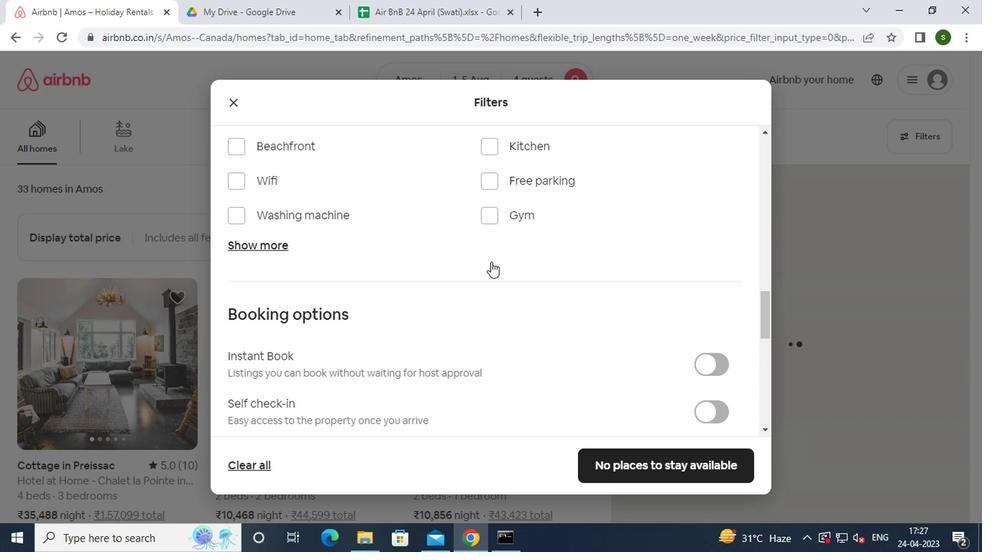 
Action: Mouse scrolled (487, 261) with delta (0, -1)
Screenshot: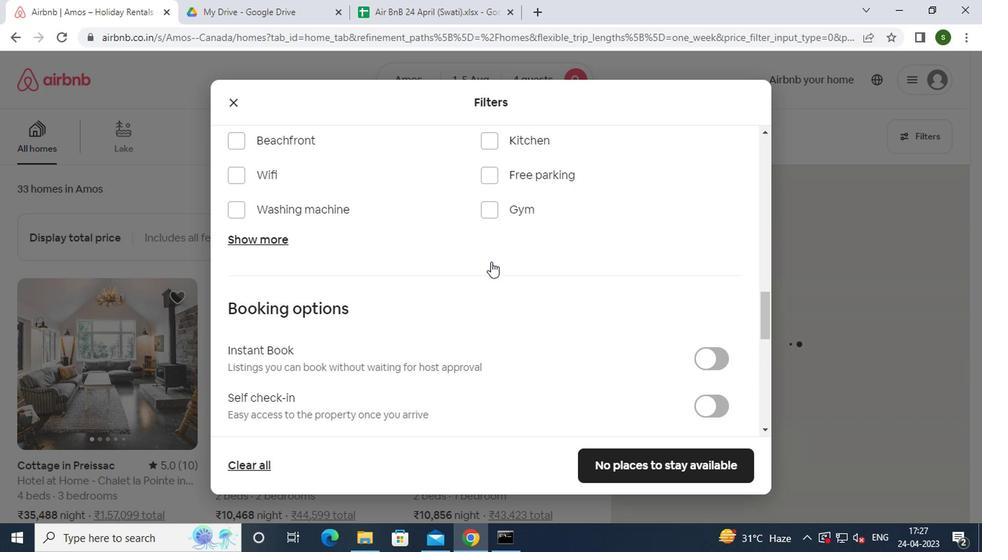 
Action: Mouse moved to (693, 261)
Screenshot: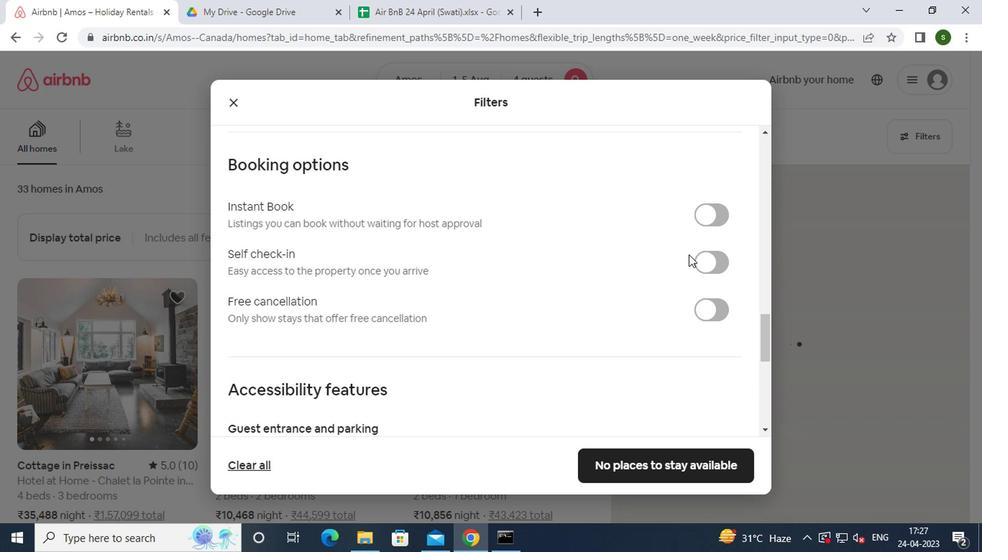 
Action: Mouse pressed left at (693, 261)
Screenshot: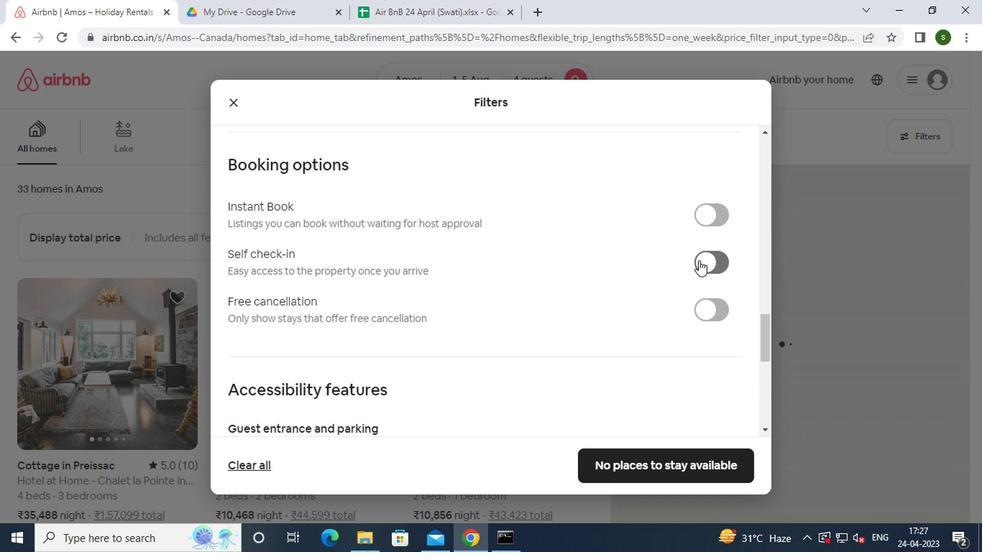 
Action: Mouse moved to (499, 243)
Screenshot: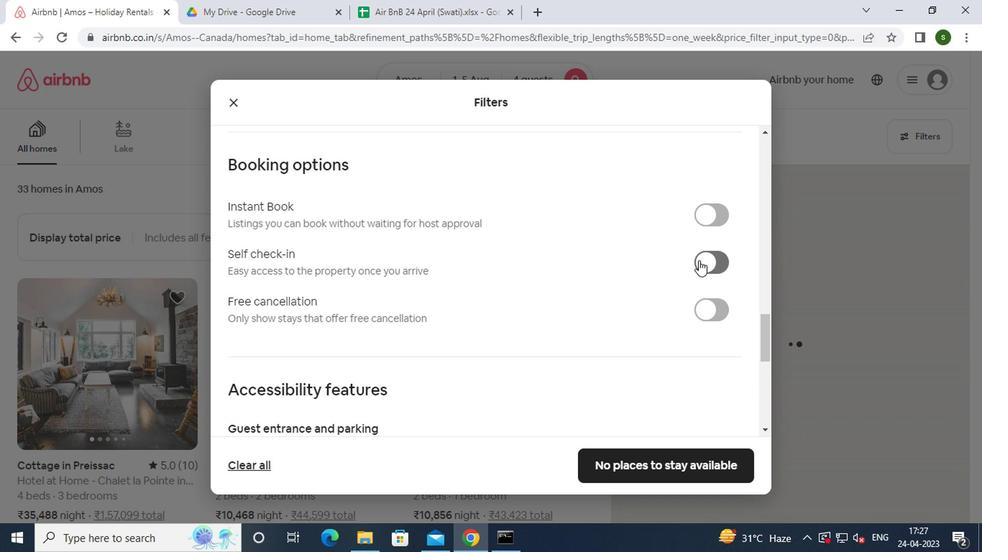 
Action: Mouse scrolled (499, 242) with delta (0, 0)
Screenshot: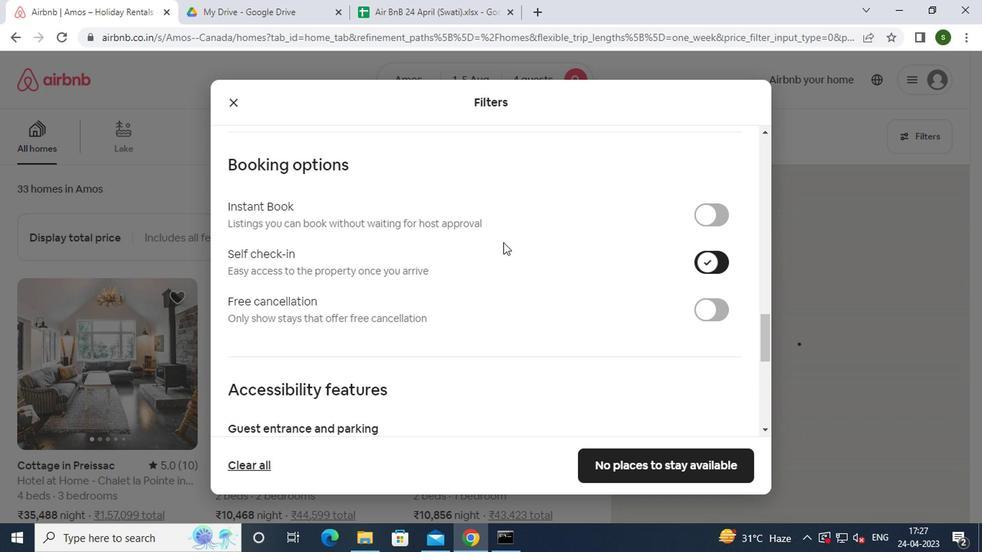 
Action: Mouse scrolled (499, 242) with delta (0, 0)
Screenshot: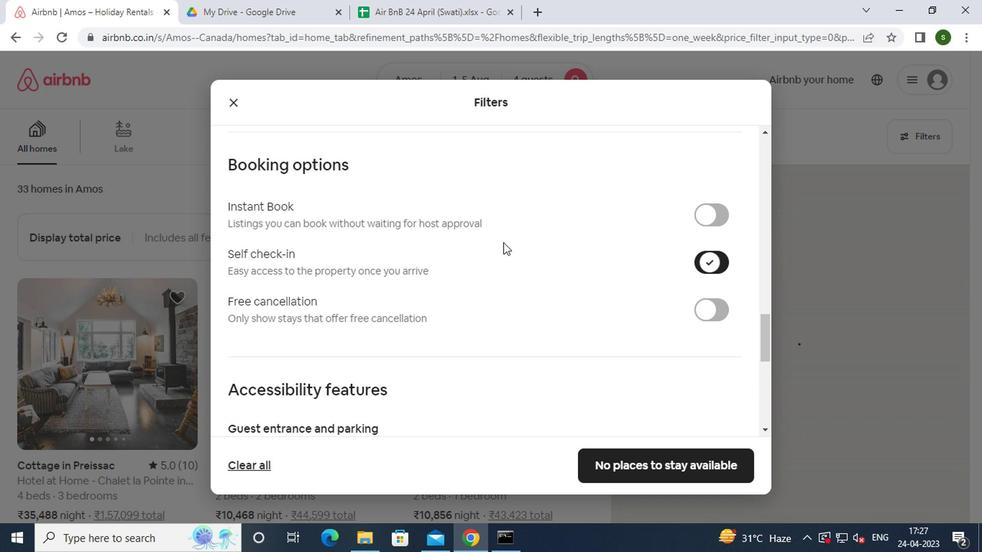 
Action: Mouse scrolled (499, 242) with delta (0, 0)
Screenshot: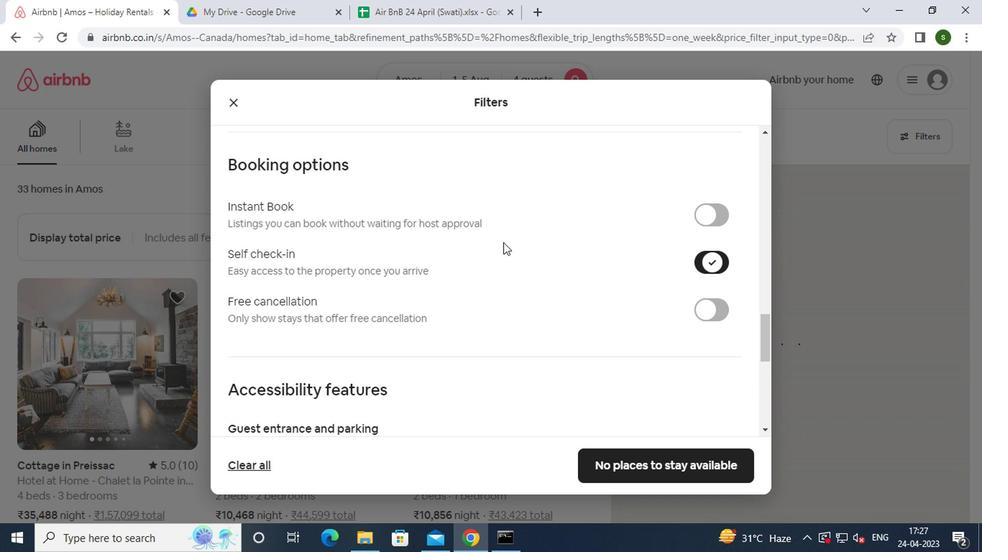 
Action: Mouse scrolled (499, 242) with delta (0, 0)
Screenshot: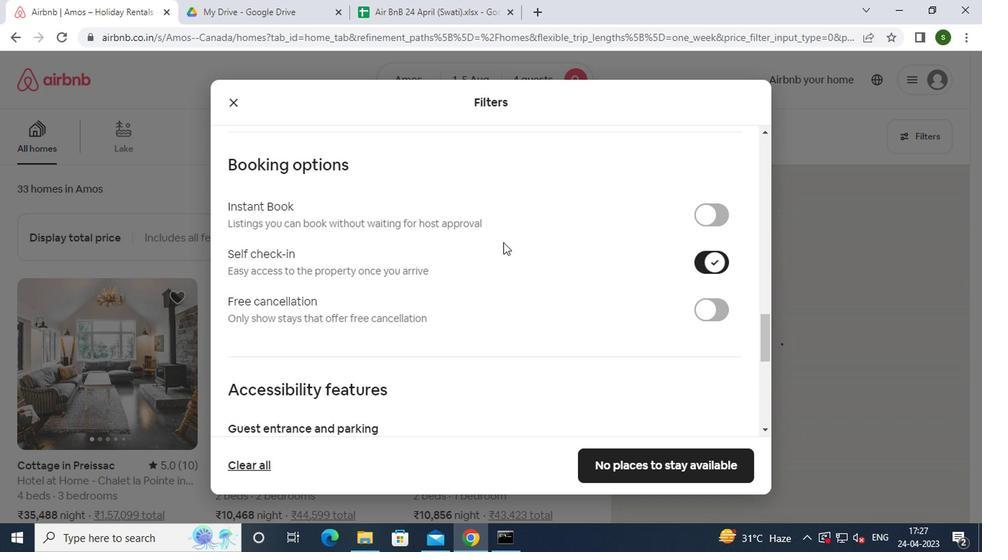 
Action: Mouse scrolled (499, 242) with delta (0, 0)
Screenshot: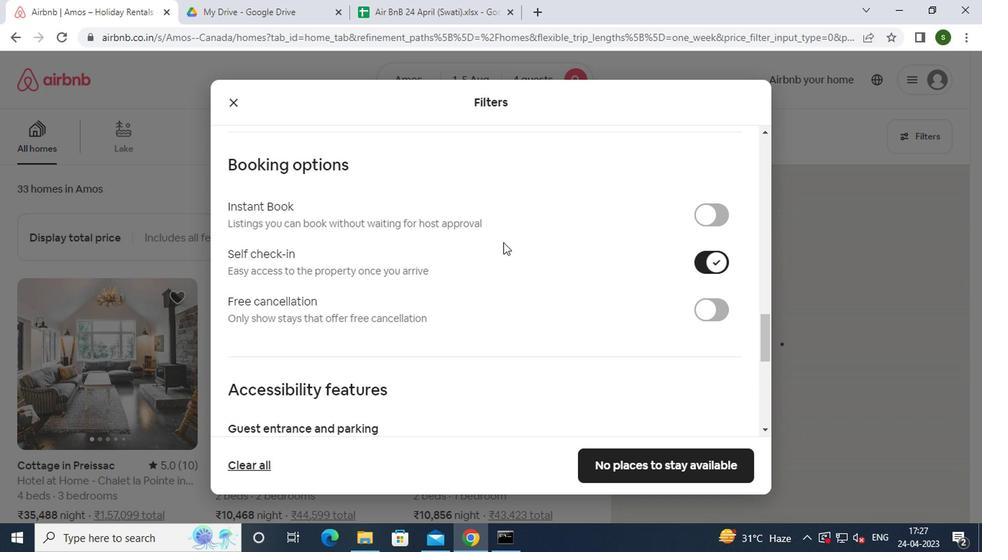 
Action: Mouse scrolled (499, 242) with delta (0, 0)
Screenshot: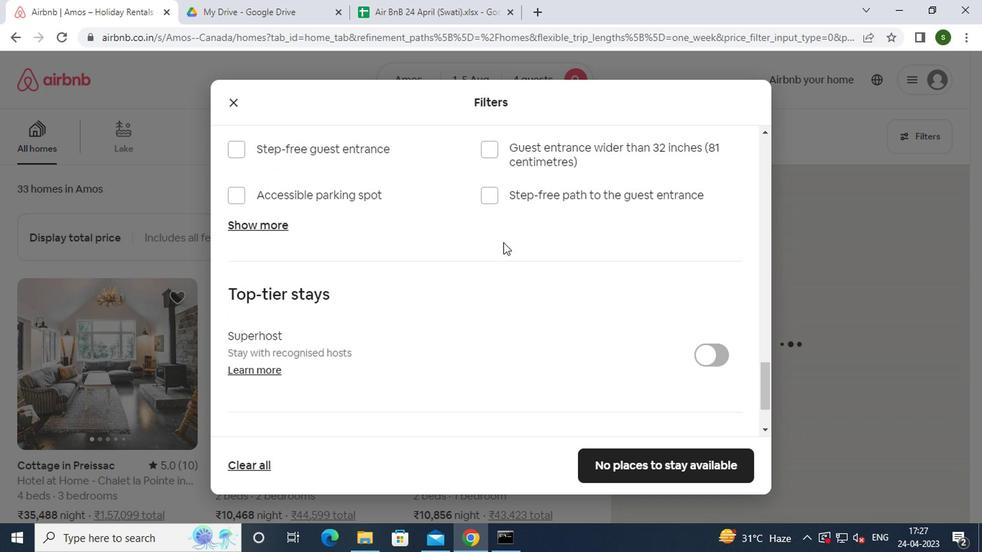 
Action: Mouse scrolled (499, 242) with delta (0, 0)
Screenshot: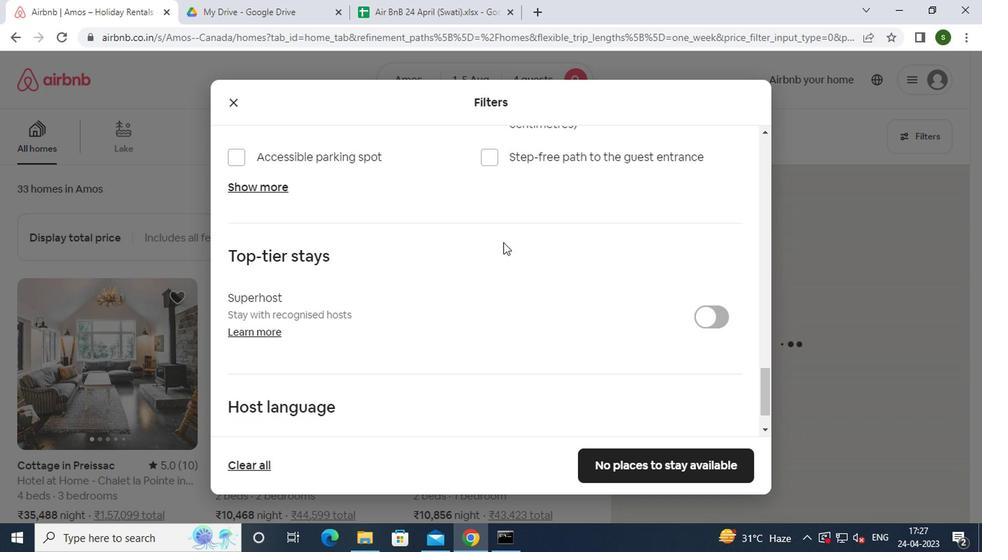 
Action: Mouse scrolled (499, 242) with delta (0, 0)
Screenshot: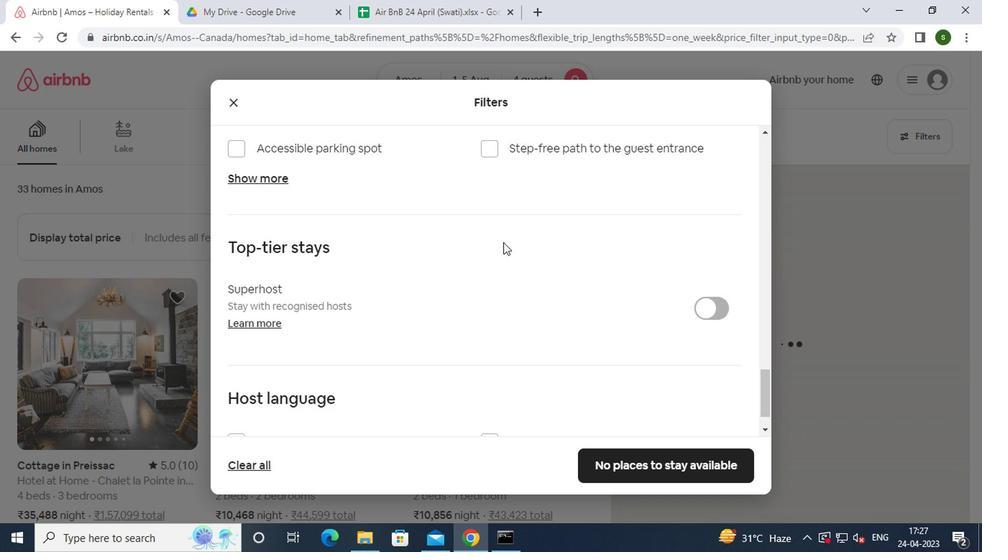 
Action: Mouse scrolled (499, 242) with delta (0, 0)
Screenshot: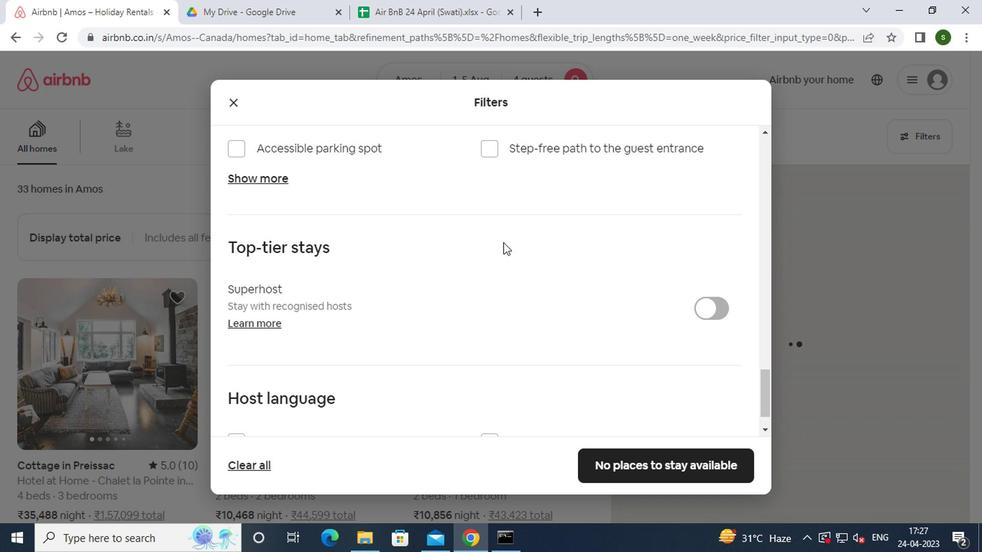
Action: Mouse scrolled (499, 242) with delta (0, 0)
Screenshot: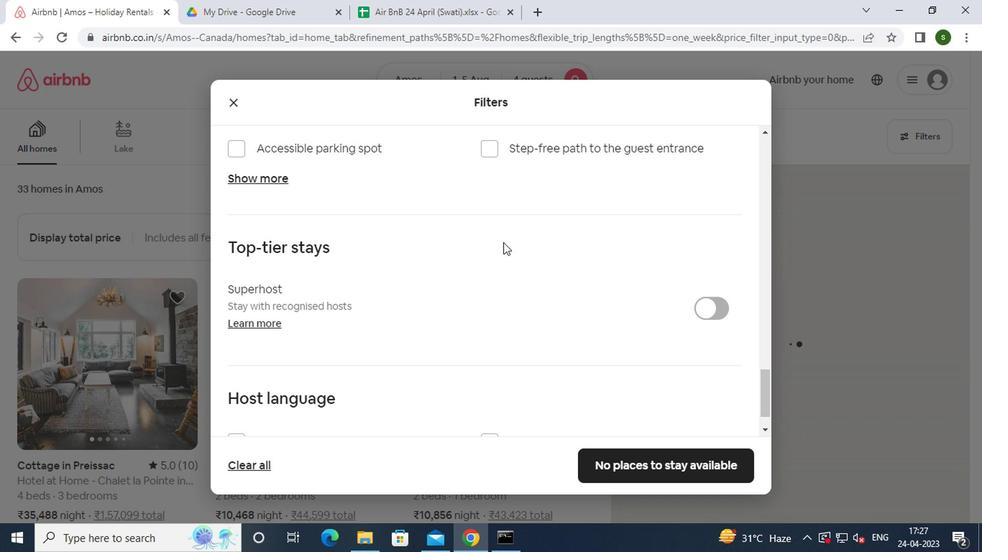 
Action: Mouse scrolled (499, 242) with delta (0, 0)
Screenshot: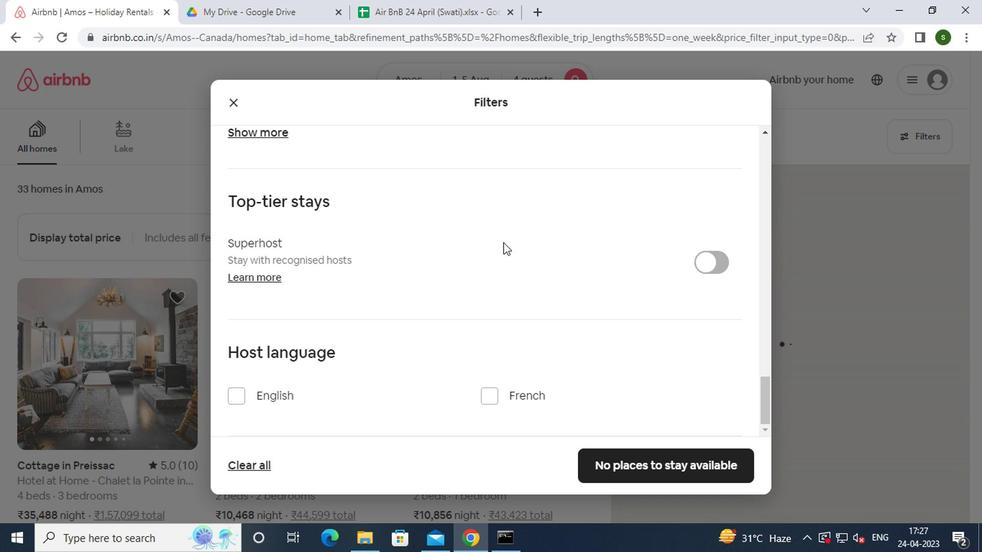 
Action: Mouse moved to (293, 397)
Screenshot: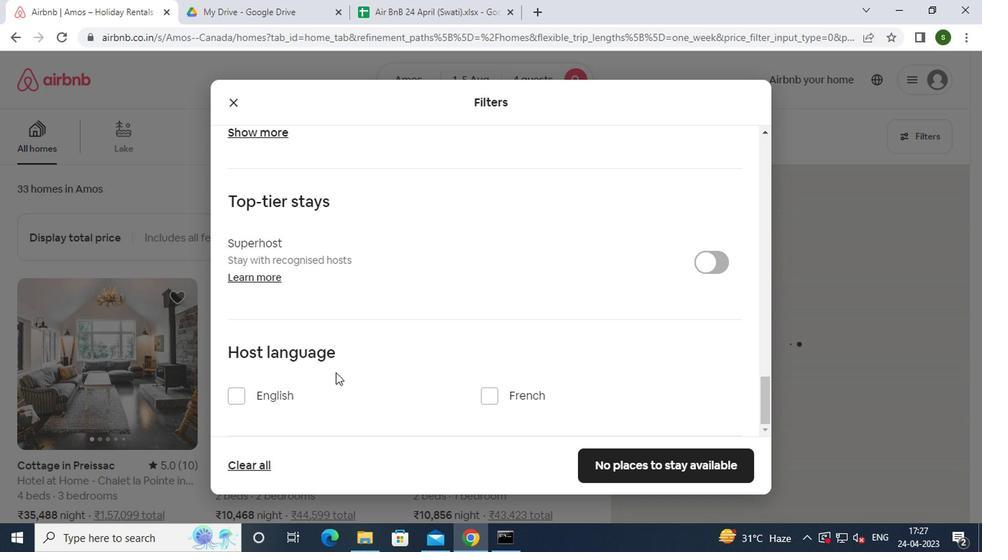 
Action: Mouse pressed left at (293, 397)
Screenshot: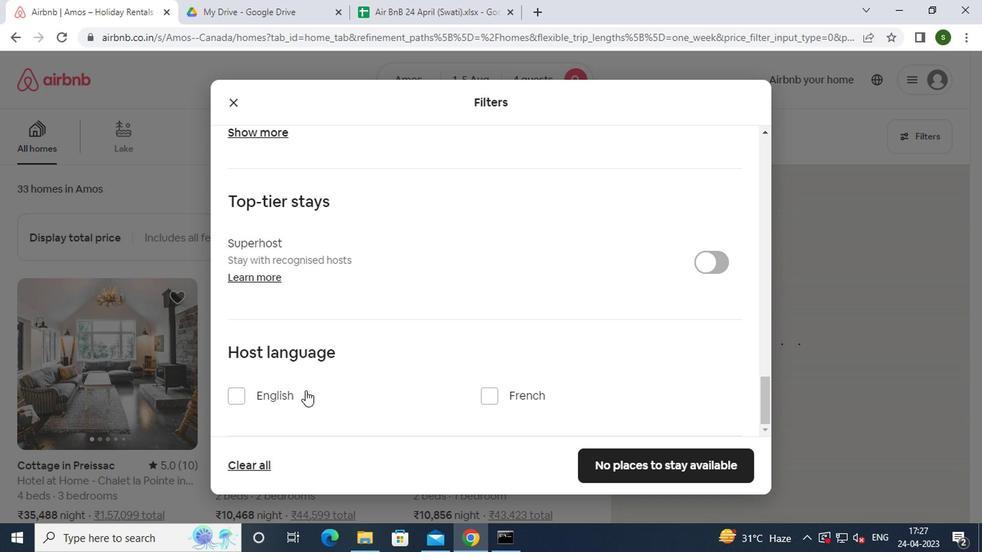 
Action: Mouse moved to (603, 468)
Screenshot: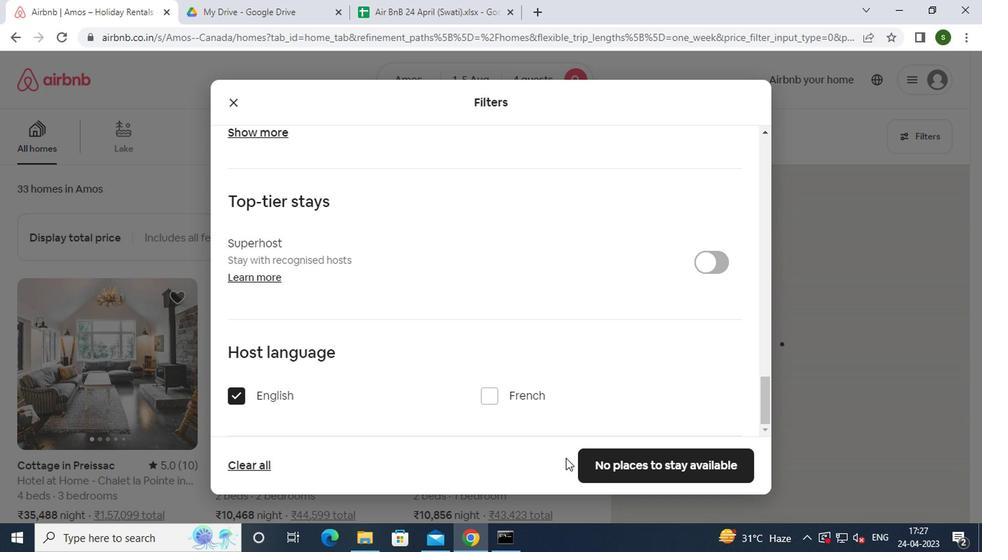 
Action: Mouse pressed left at (603, 468)
Screenshot: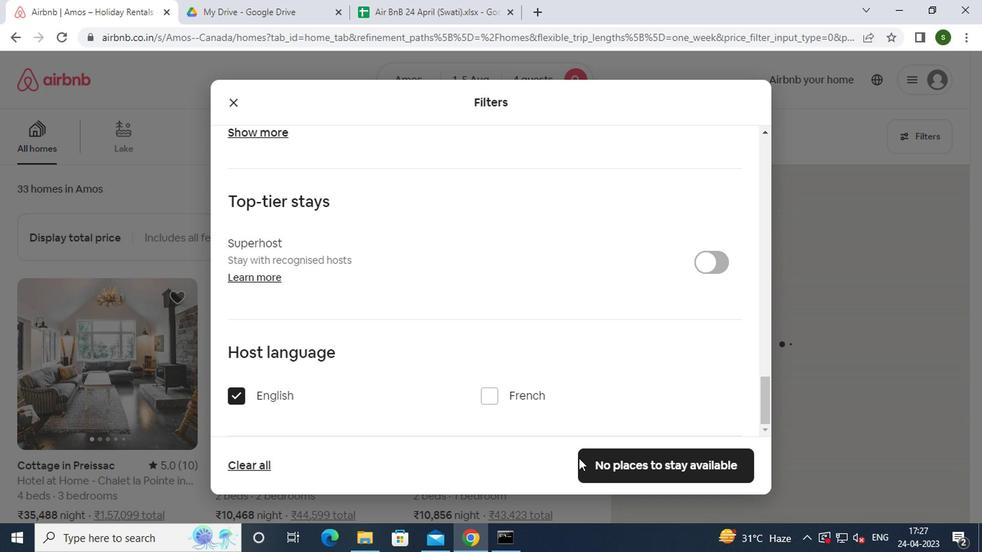 
Action: Mouse moved to (455, 223)
Screenshot: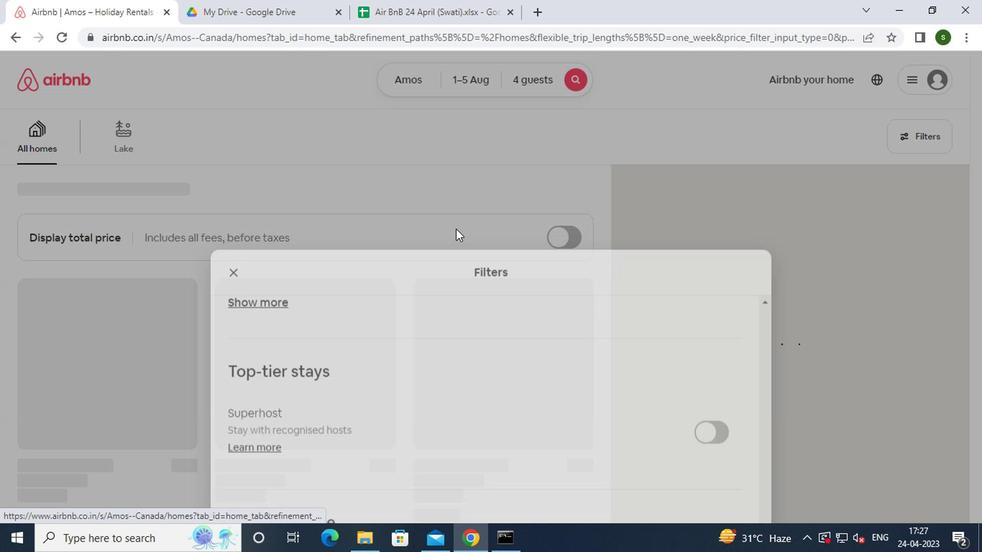 
